 Task: Create new contact,   with mail id: 'AriannaMiller114@wavehill.org', first name: 'Arianna', Last name: 'Miller', Job Title: HR Assistant, Phone number (916) 555-2345. Change life cycle stage to  'Lead' and lead status to 'New'. Add new company to the associated contact: stanford.edu and type: Vendor. Logged in from softage.4@softage.net
Action: Mouse moved to (69, 47)
Screenshot: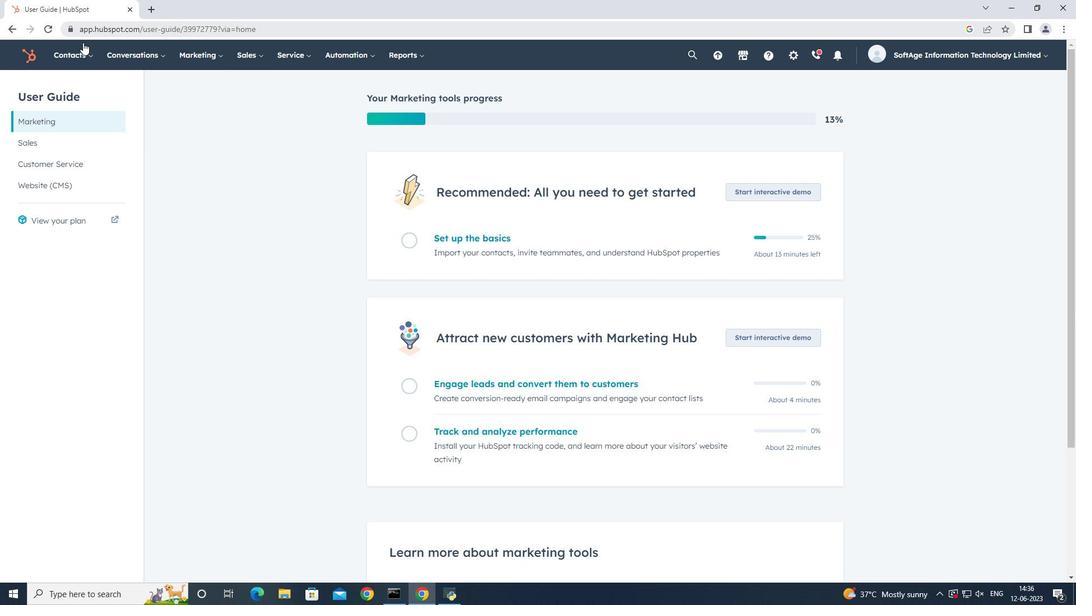 
Action: Mouse pressed left at (69, 47)
Screenshot: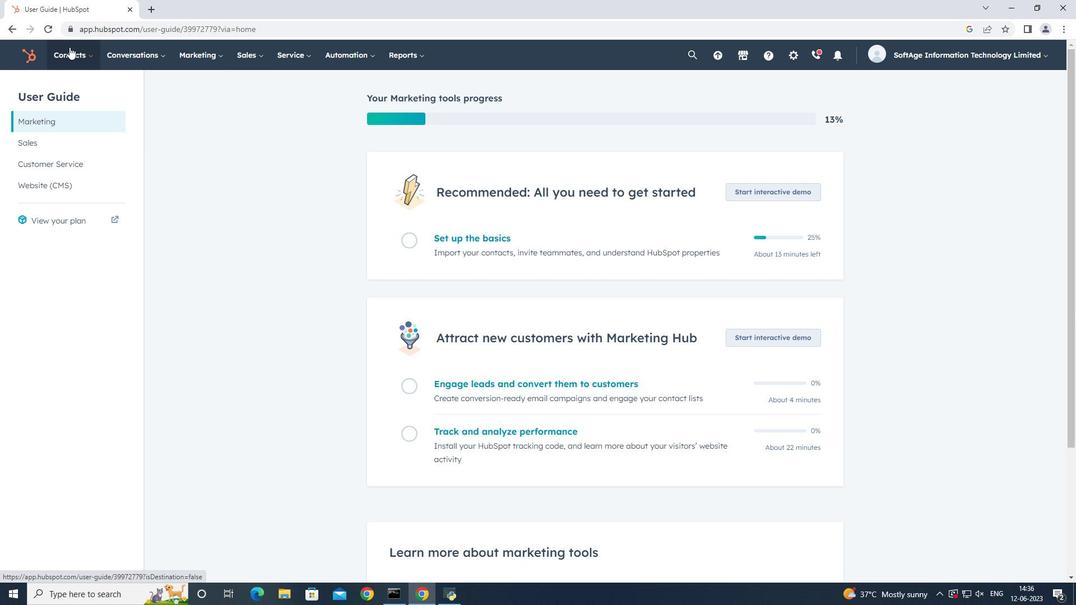 
Action: Mouse moved to (80, 81)
Screenshot: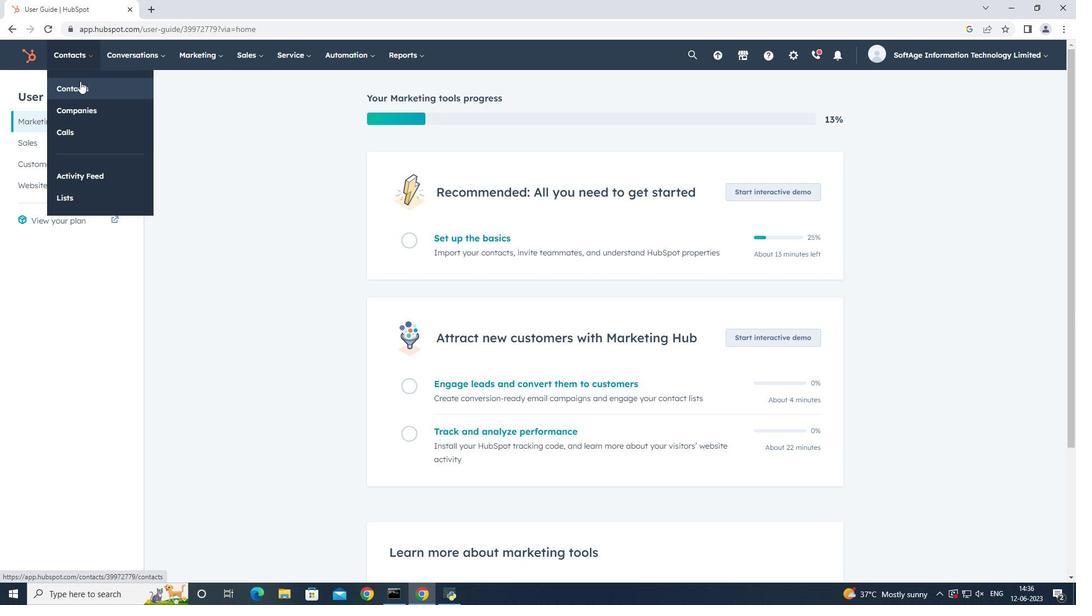 
Action: Mouse pressed left at (80, 81)
Screenshot: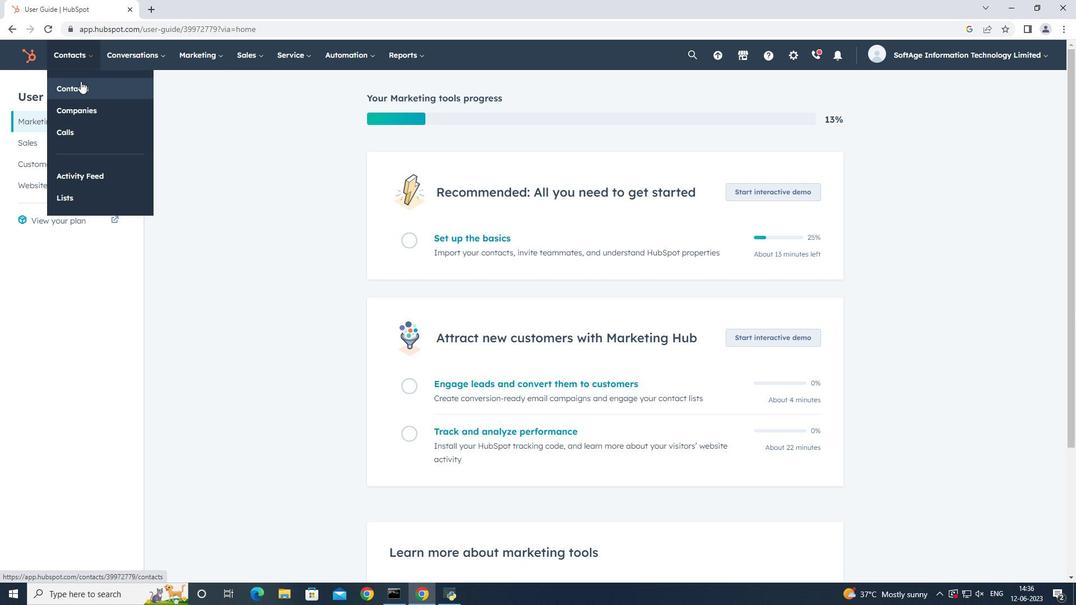 
Action: Mouse moved to (1036, 98)
Screenshot: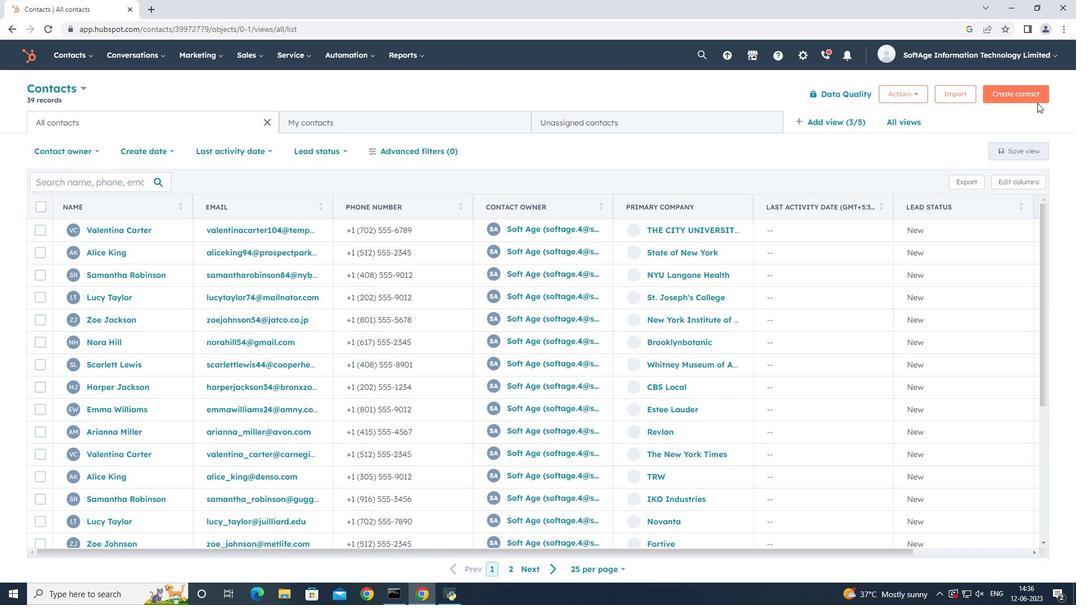 
Action: Mouse pressed left at (1036, 98)
Screenshot: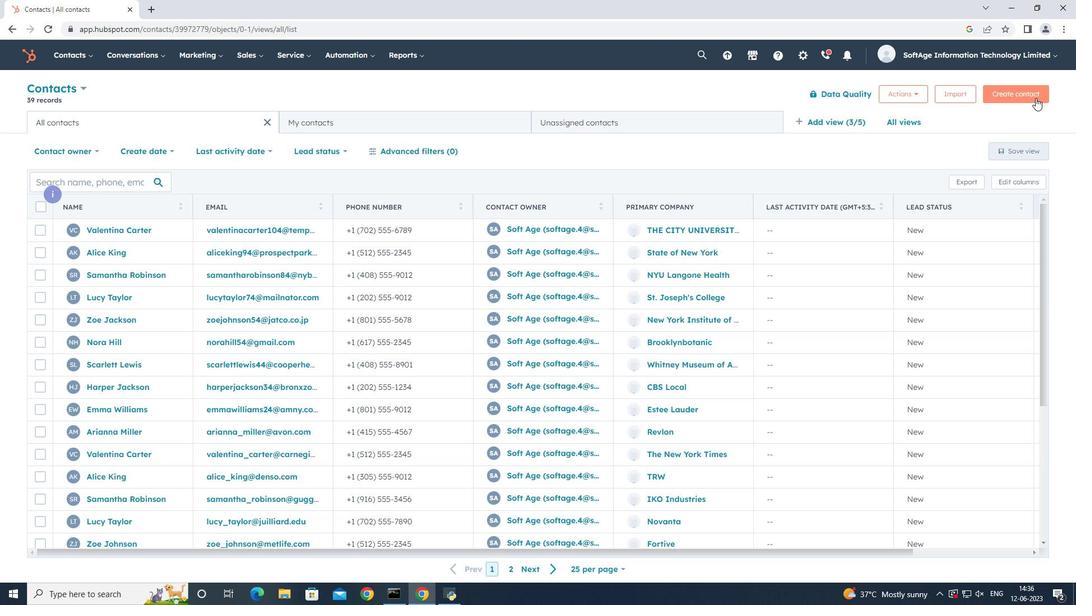 
Action: Mouse moved to (925, 149)
Screenshot: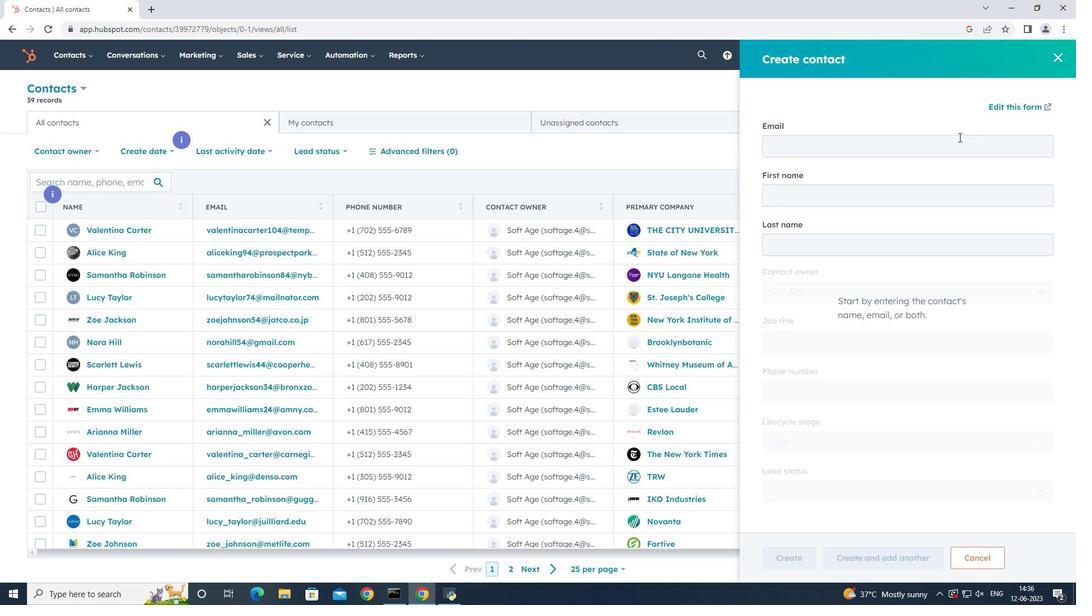 
Action: Mouse pressed left at (925, 149)
Screenshot: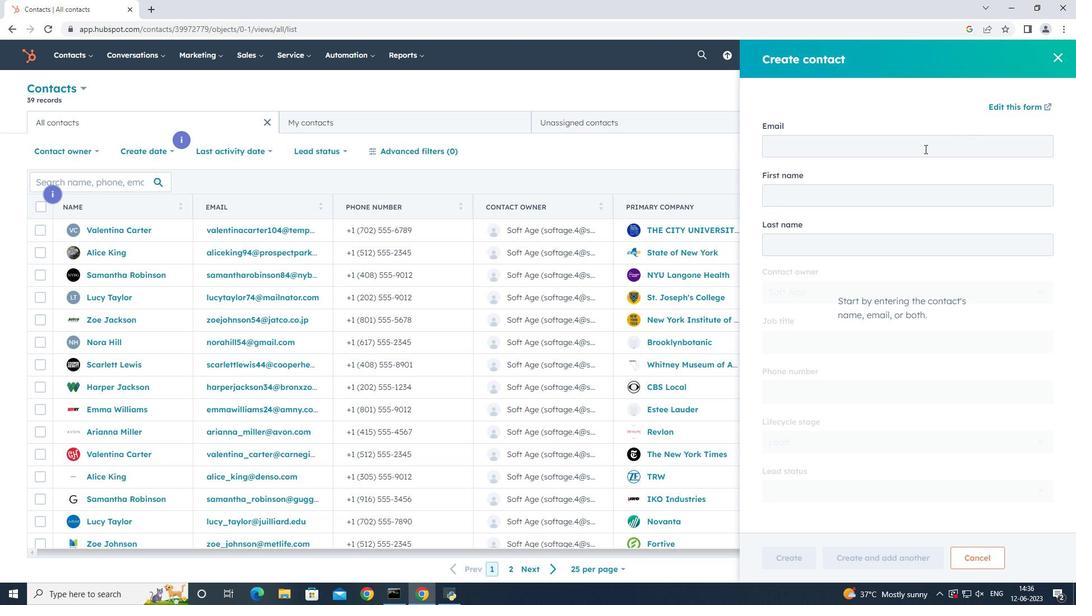 
Action: Key pressed <Key.shift><Key.shift><Key.shift><Key.shift><Key.shift><Key.shift><Key.shift><Key.shift>Arianna<Key.shift_r><Key.shift_r><Key.shift_r>Miller144<Key.shift><Key.shift><Key.shift><Key.shift><Key.shift><Key.shift><Key.shift><Key.shift><Key.shift>@wavehil
Screenshot: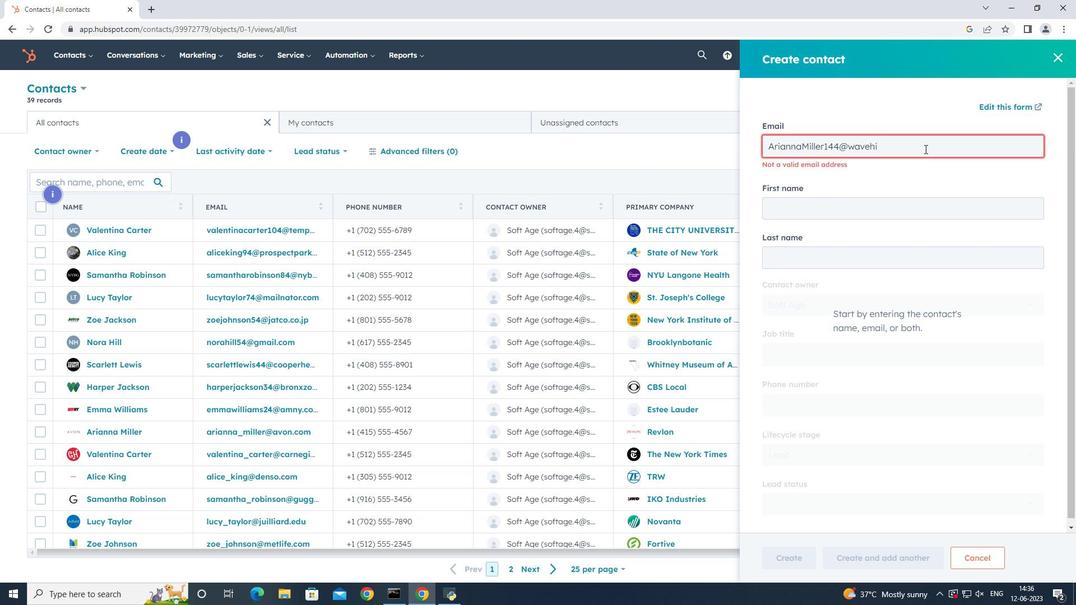 
Action: Mouse moved to (947, 181)
Screenshot: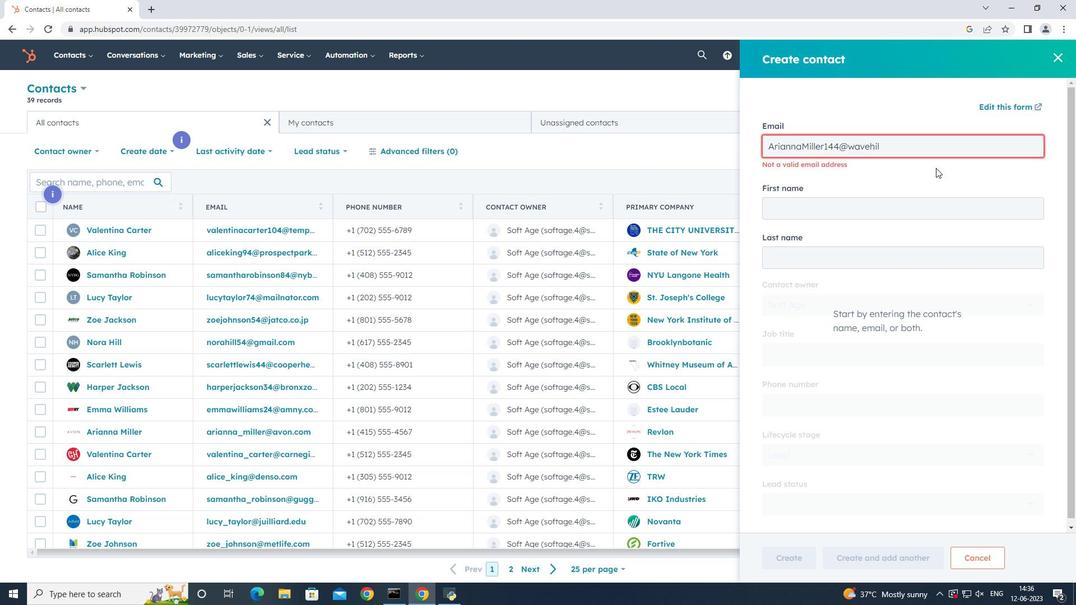 
Action: Key pressed l.org
Screenshot: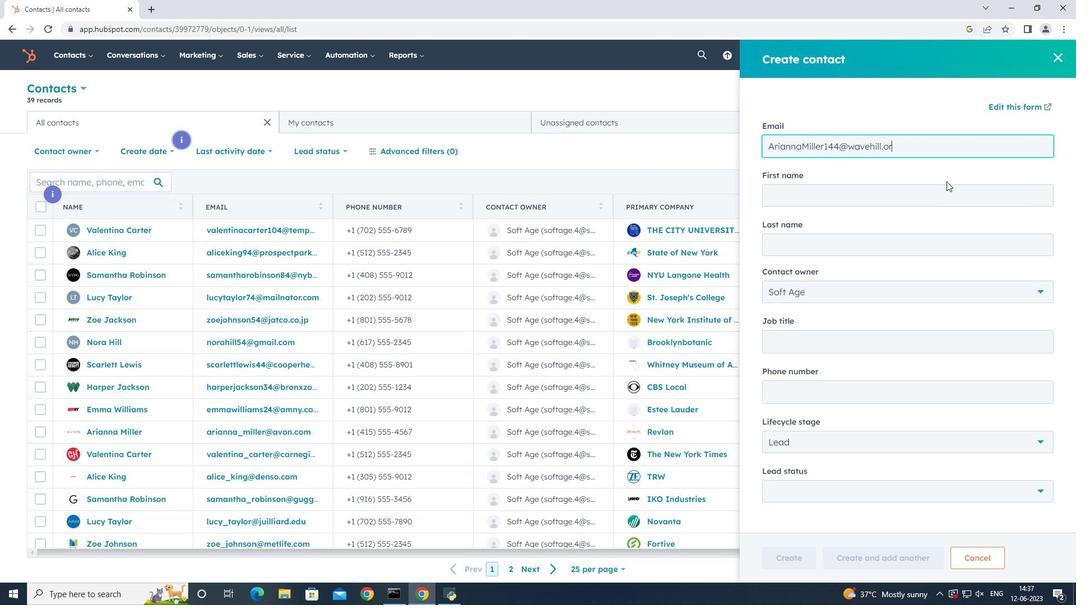 
Action: Mouse moved to (937, 202)
Screenshot: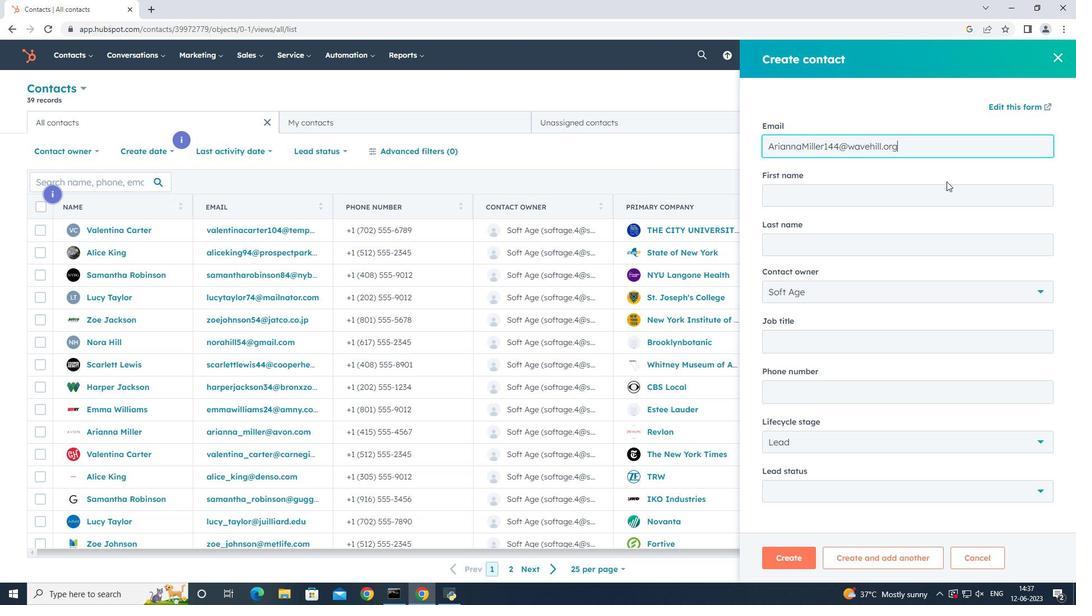 
Action: Mouse pressed left at (937, 202)
Screenshot: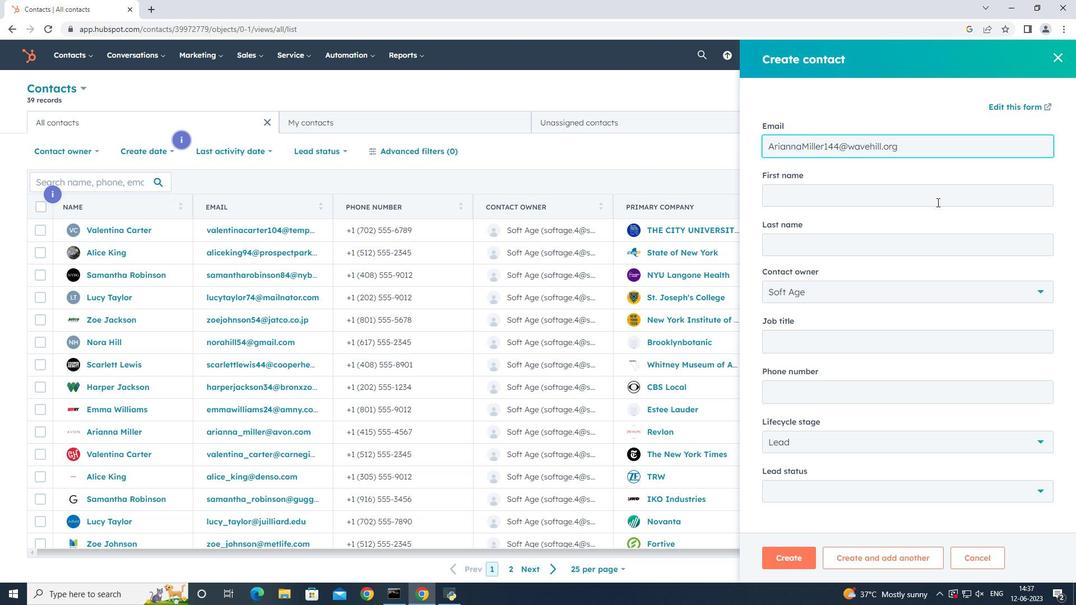 
Action: Key pressed <Key.shift>Arianna<Key.tab><Key.shift_r><Key.shift_r><Key.shift_r><Key.shift_r><Key.shift_r><Key.shift_r><Key.shift_r><Key.shift_r><Key.shift_r><Key.shift_r><Key.shift_r><Key.shift_r>Miller
Screenshot: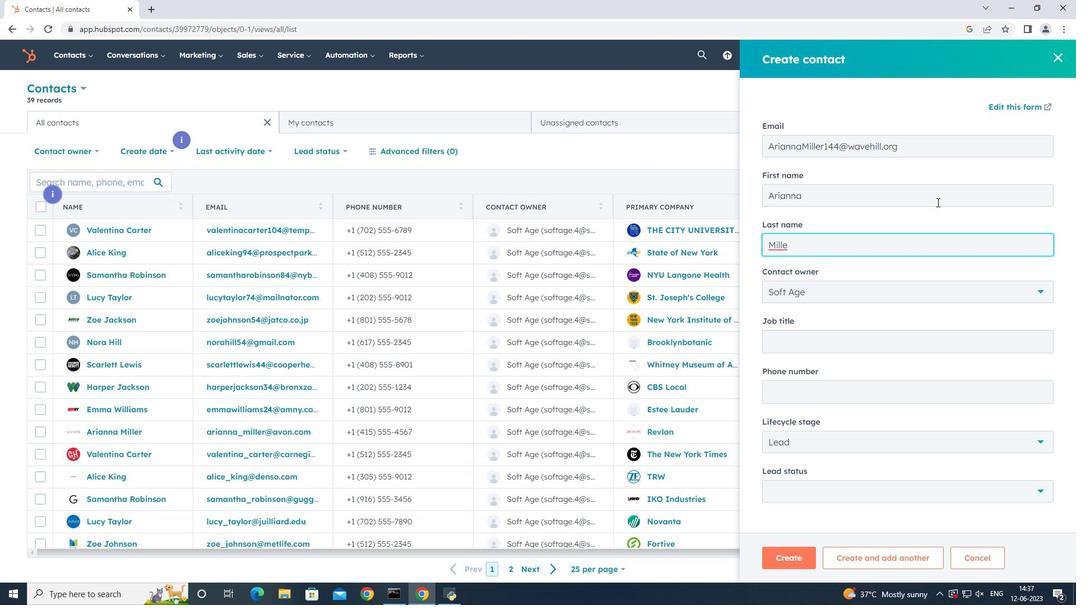 
Action: Mouse moved to (899, 337)
Screenshot: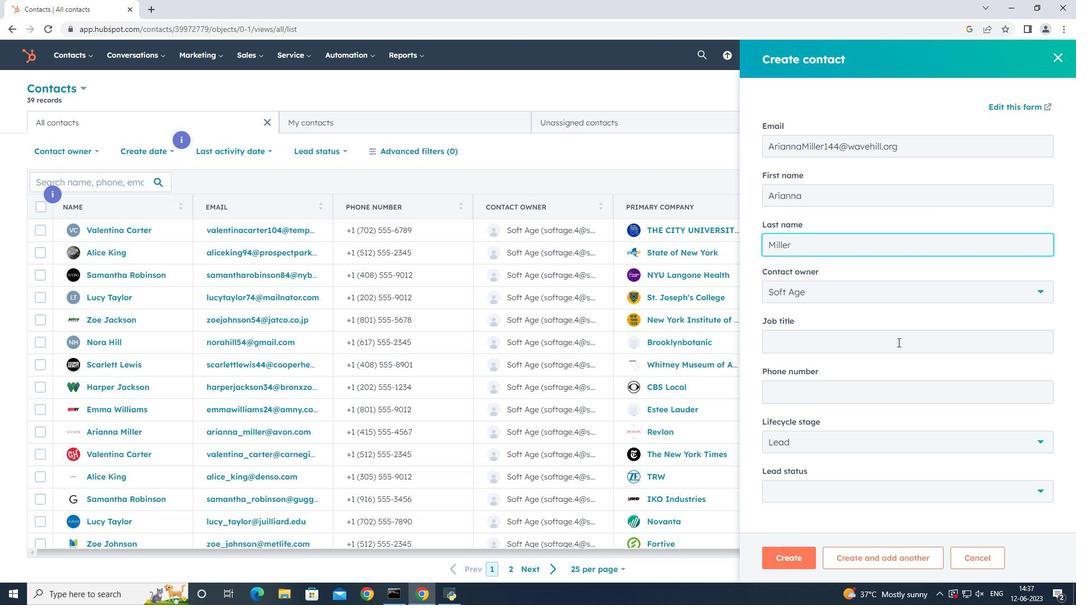 
Action: Mouse pressed left at (899, 337)
Screenshot: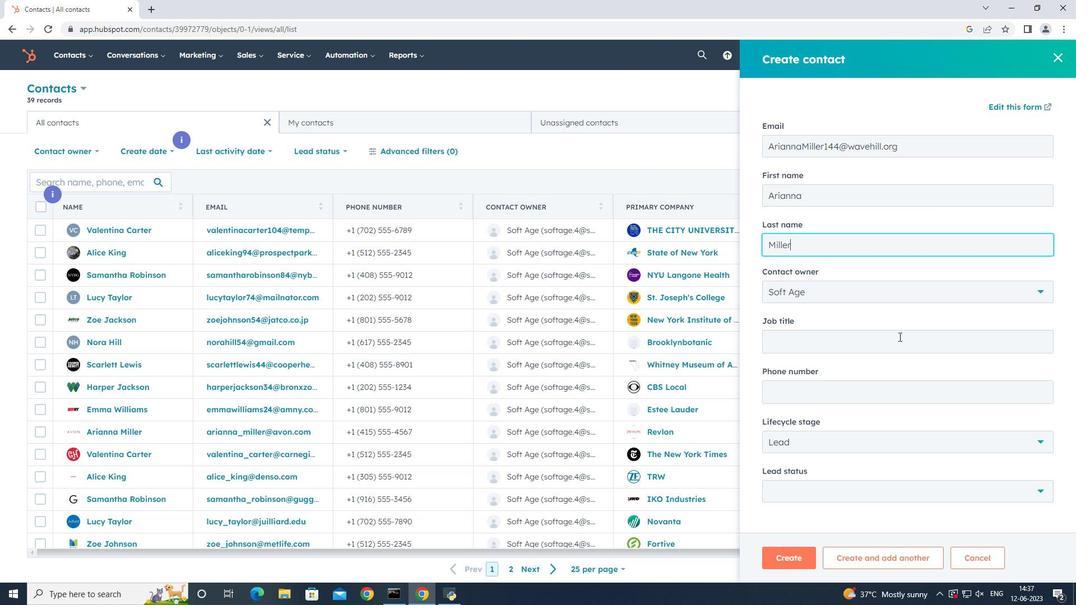 
Action: Key pressed <Key.shift>HR<Key.space><Key.shift><Key.shift><Key.shift><Key.shift><Key.shift><Key.shift>Assistant
Screenshot: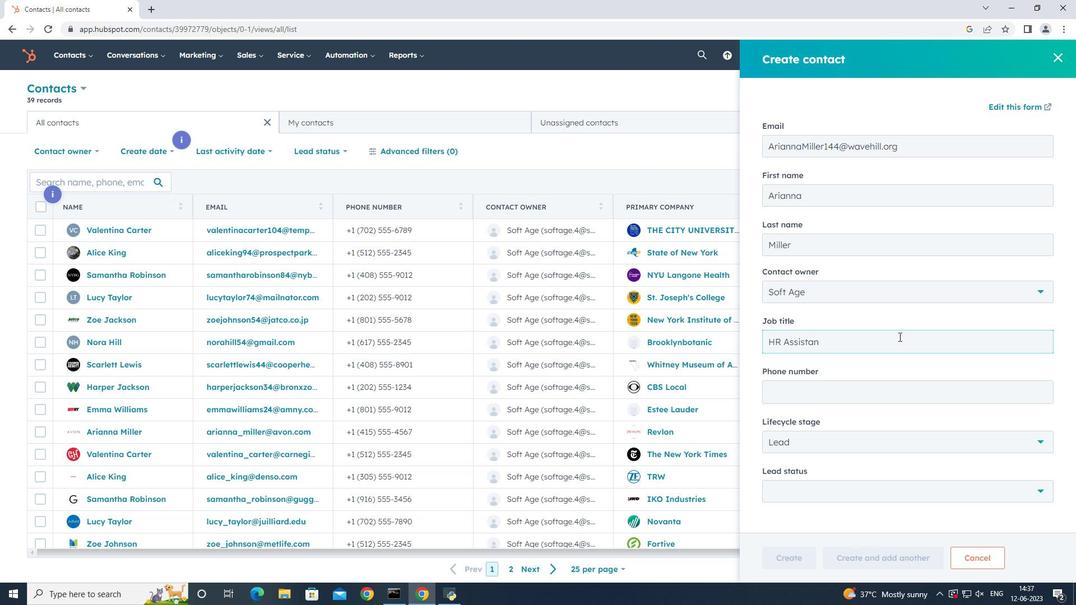 
Action: Mouse moved to (900, 395)
Screenshot: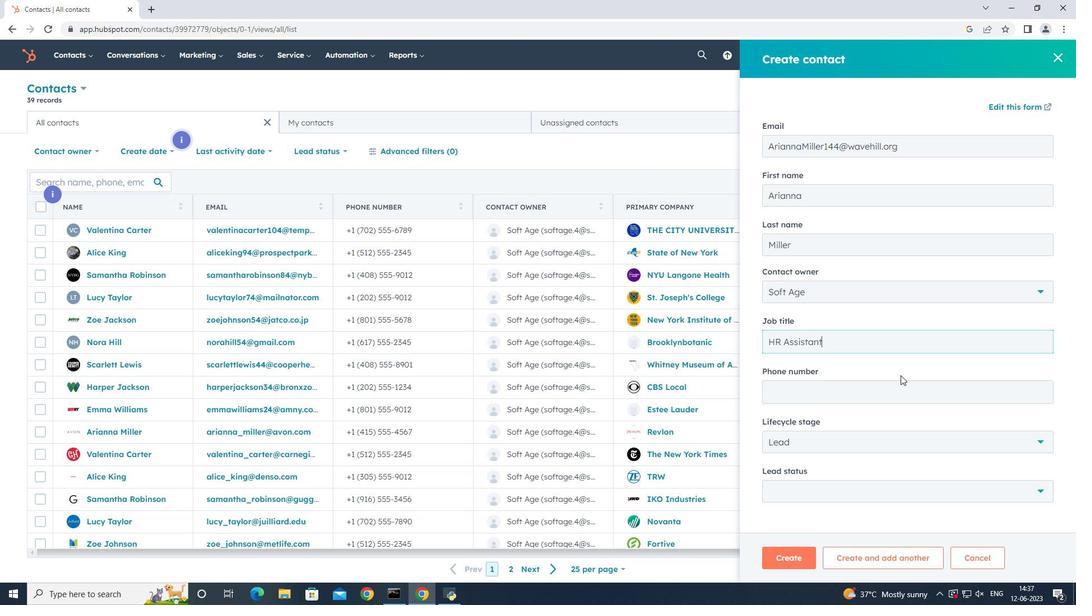 
Action: Mouse pressed left at (900, 395)
Screenshot: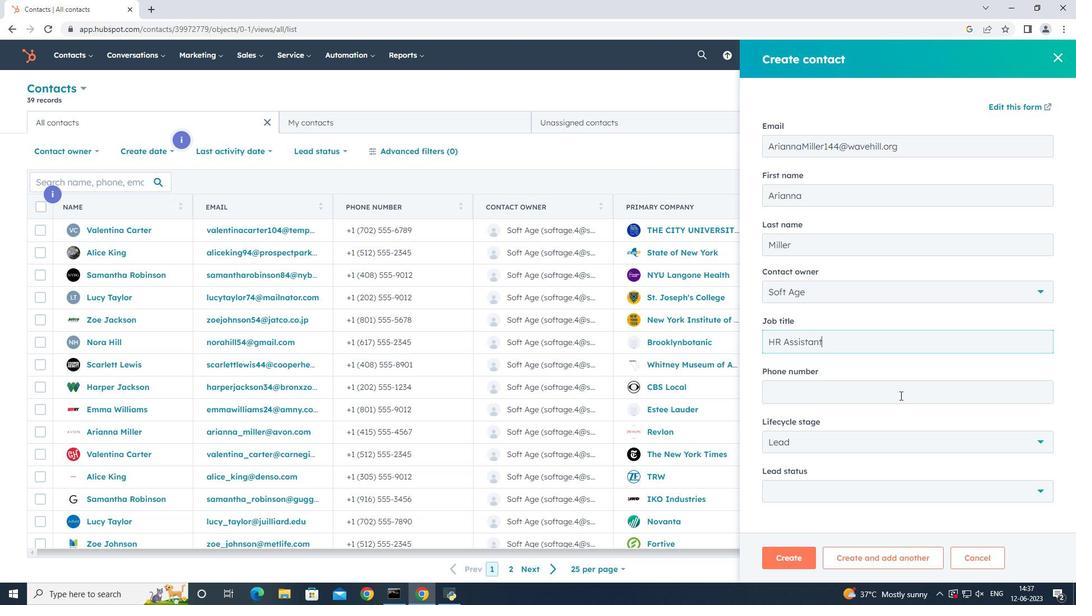 
Action: Key pressed 9165552345
Screenshot: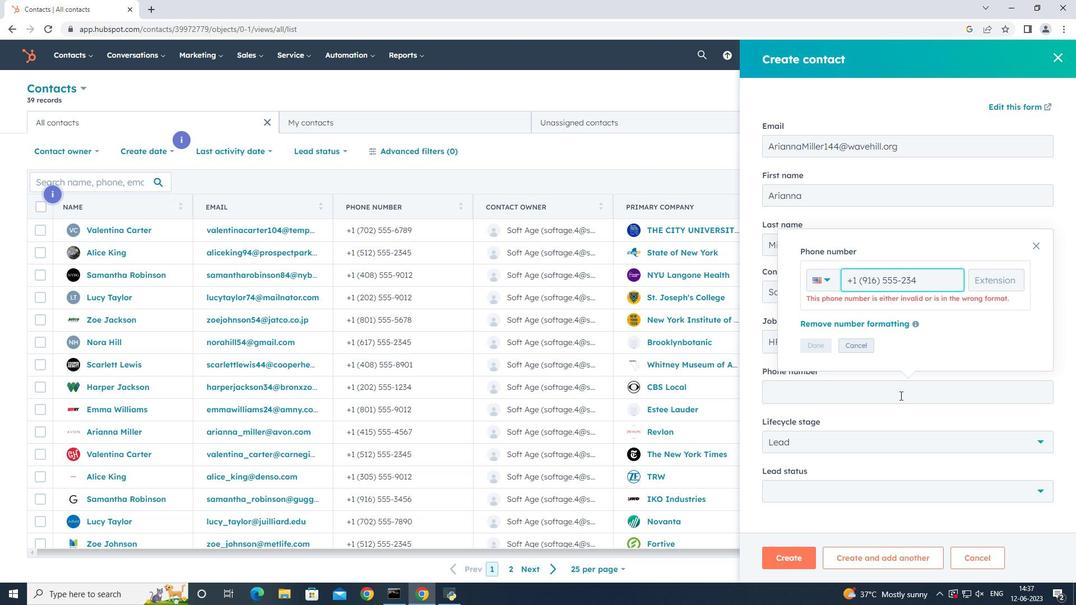 
Action: Mouse moved to (818, 347)
Screenshot: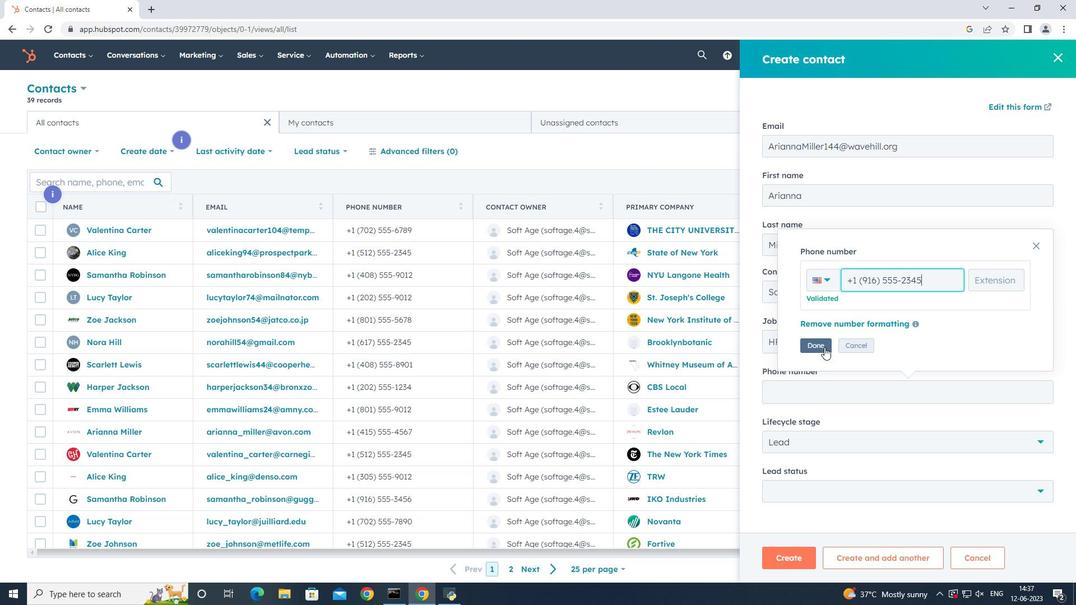 
Action: Mouse pressed left at (818, 347)
Screenshot: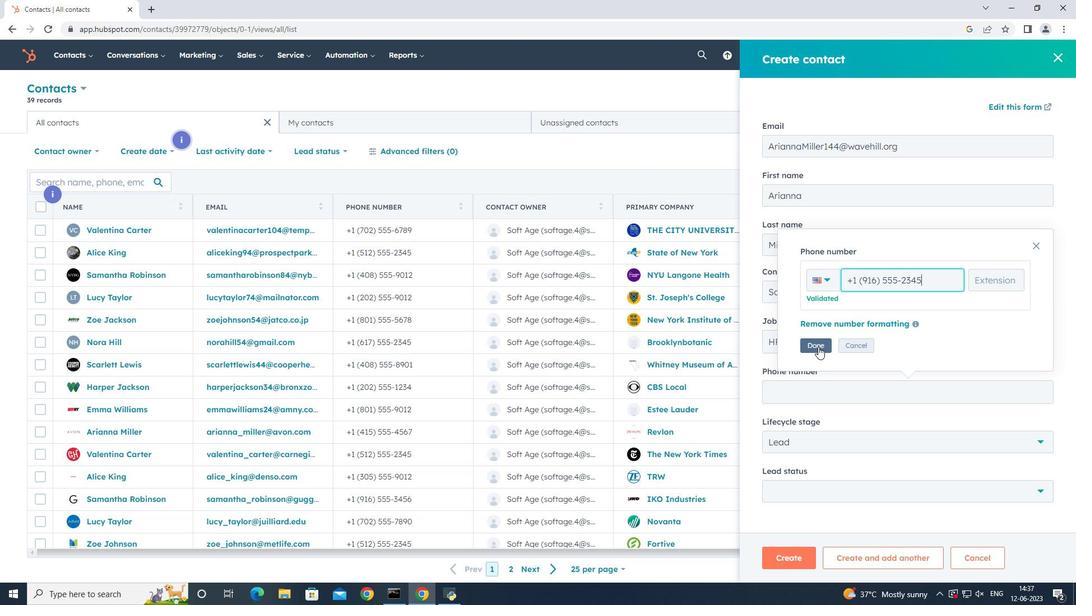 
Action: Mouse moved to (838, 436)
Screenshot: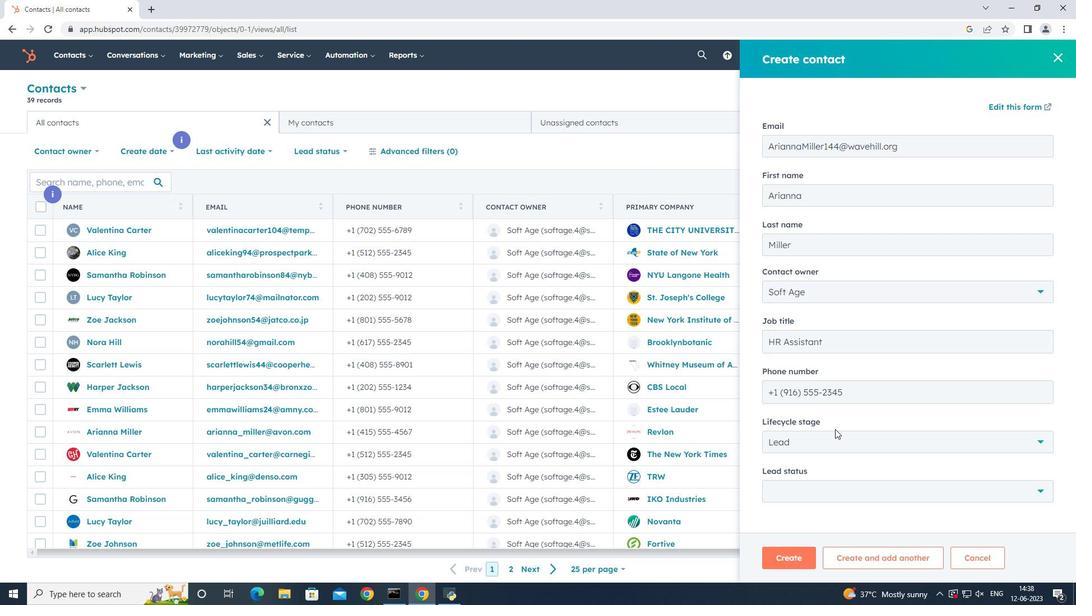 
Action: Mouse pressed left at (838, 436)
Screenshot: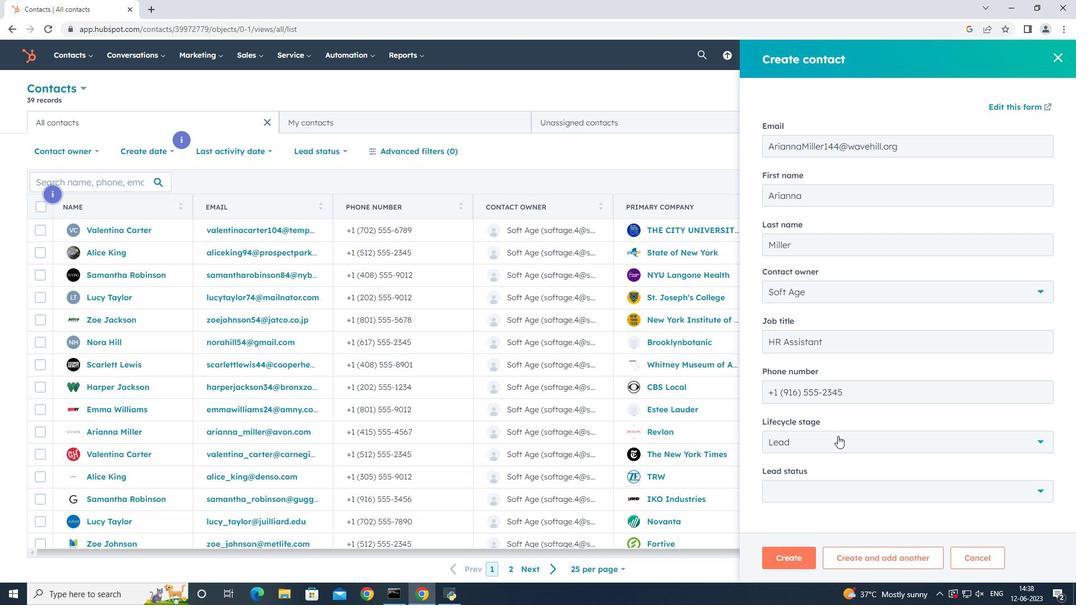
Action: Mouse moved to (838, 342)
Screenshot: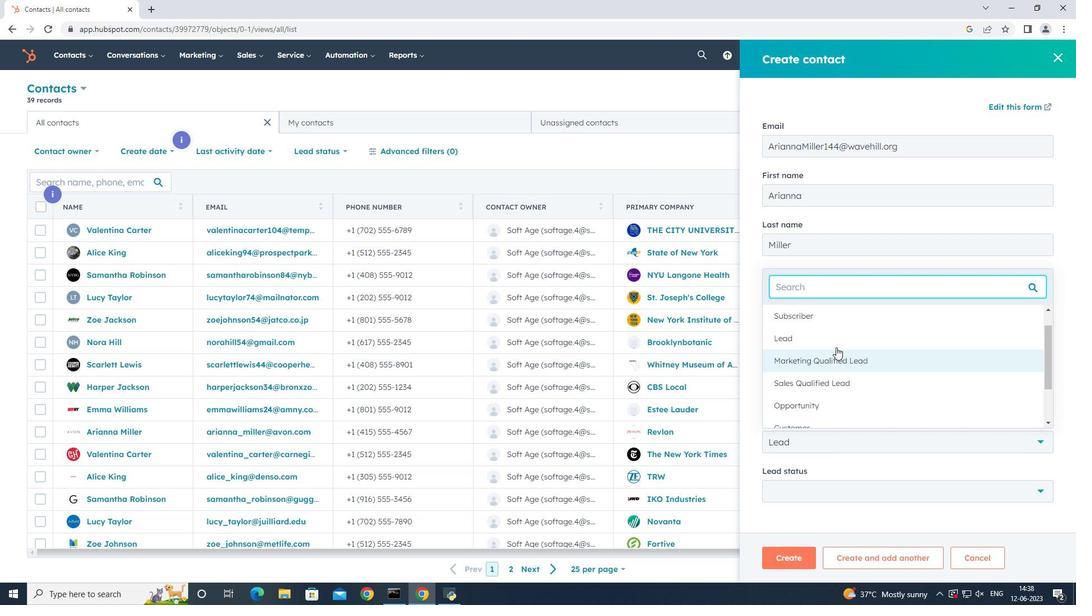 
Action: Mouse pressed left at (838, 342)
Screenshot: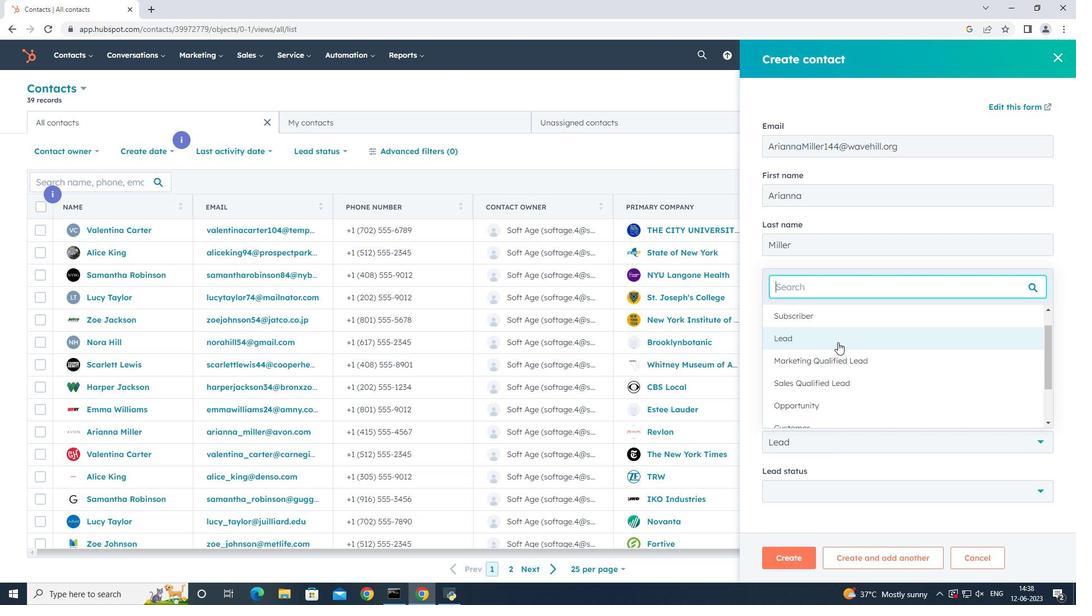 
Action: Mouse moved to (843, 490)
Screenshot: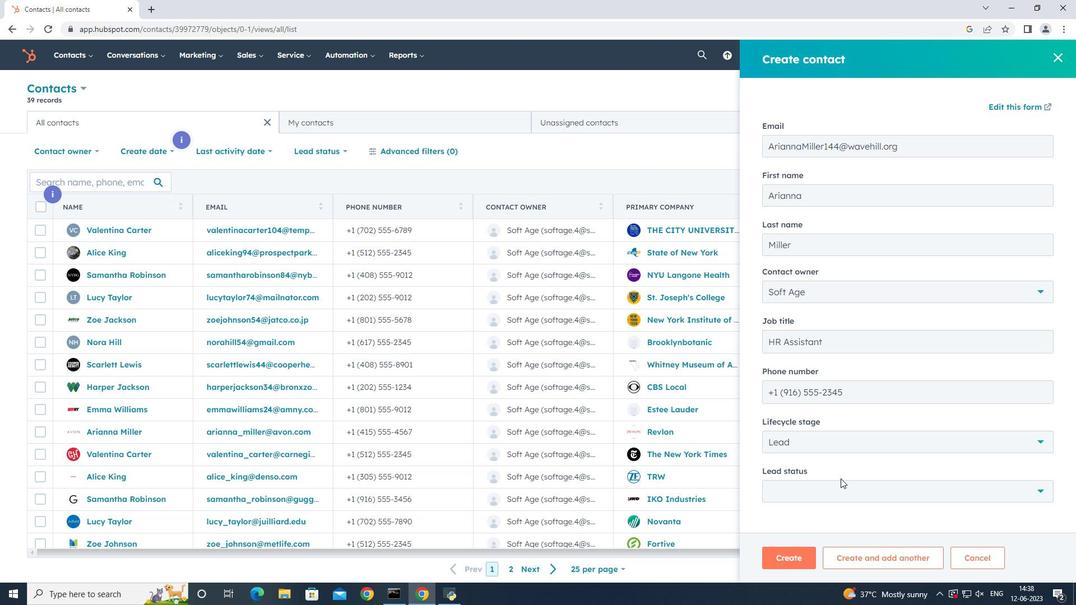 
Action: Mouse pressed left at (843, 490)
Screenshot: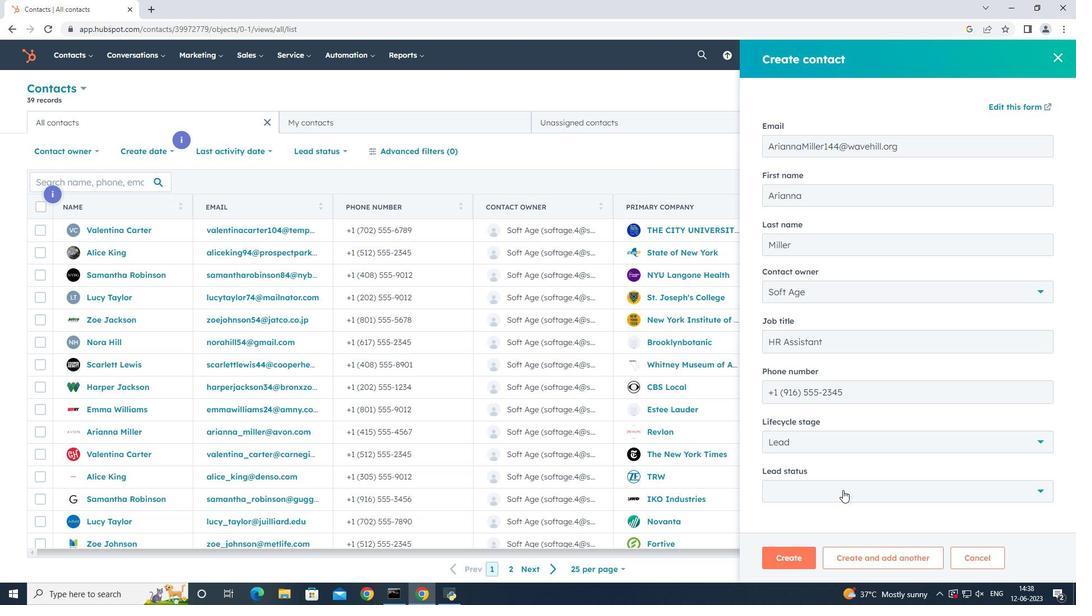 
Action: Mouse moved to (859, 392)
Screenshot: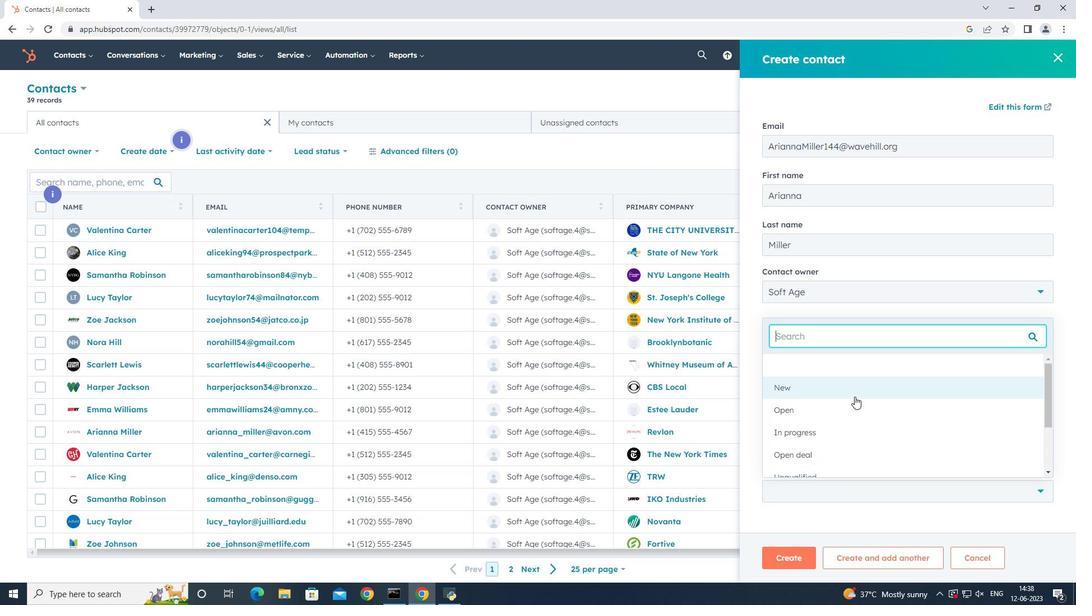 
Action: Mouse pressed left at (859, 392)
Screenshot: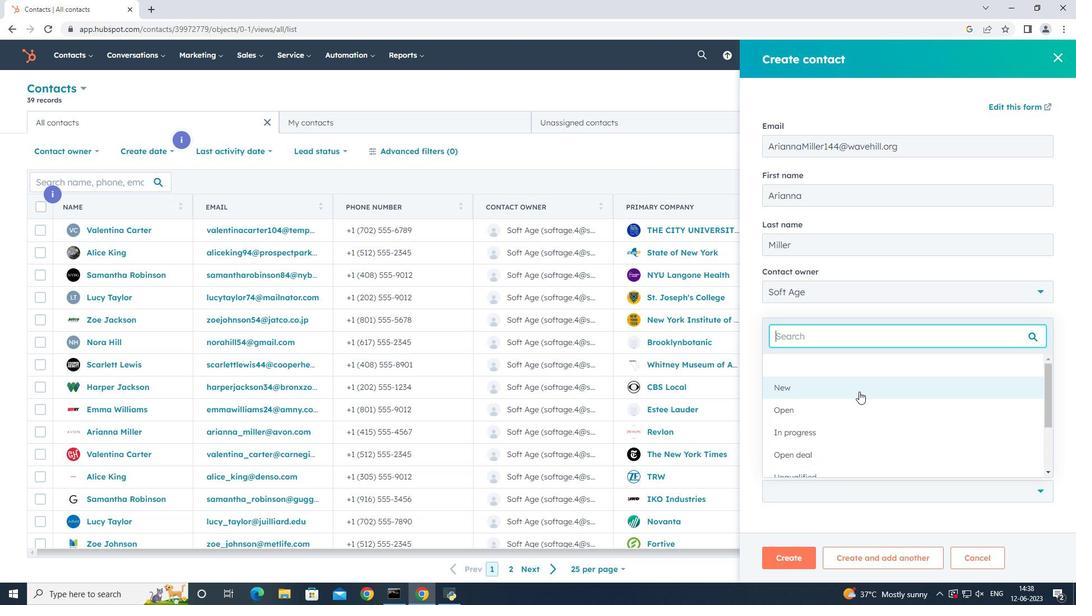 
Action: Mouse moved to (789, 554)
Screenshot: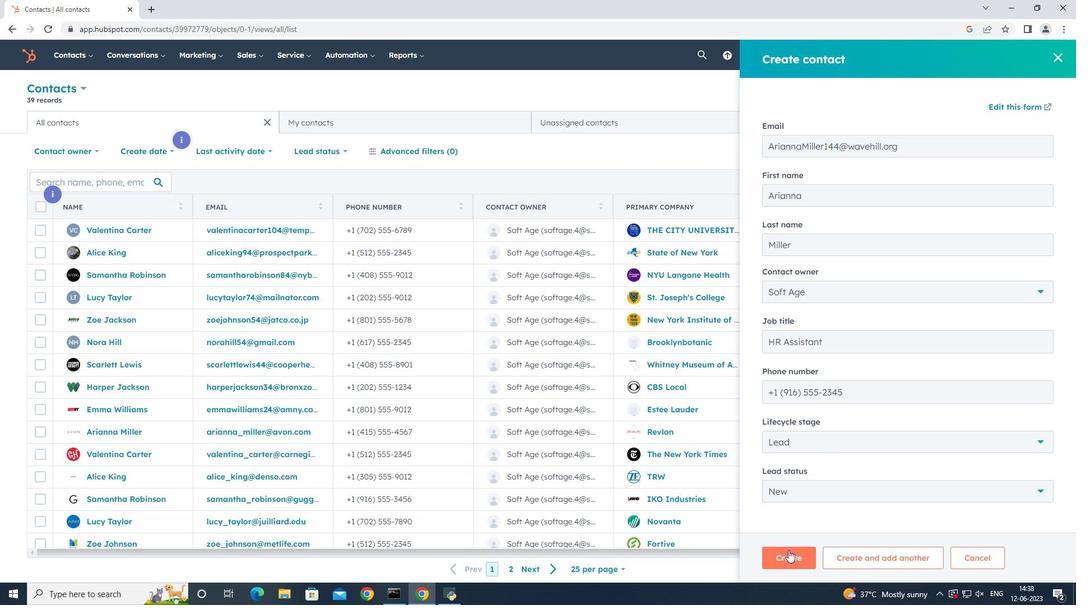 
Action: Mouse pressed left at (789, 554)
Screenshot: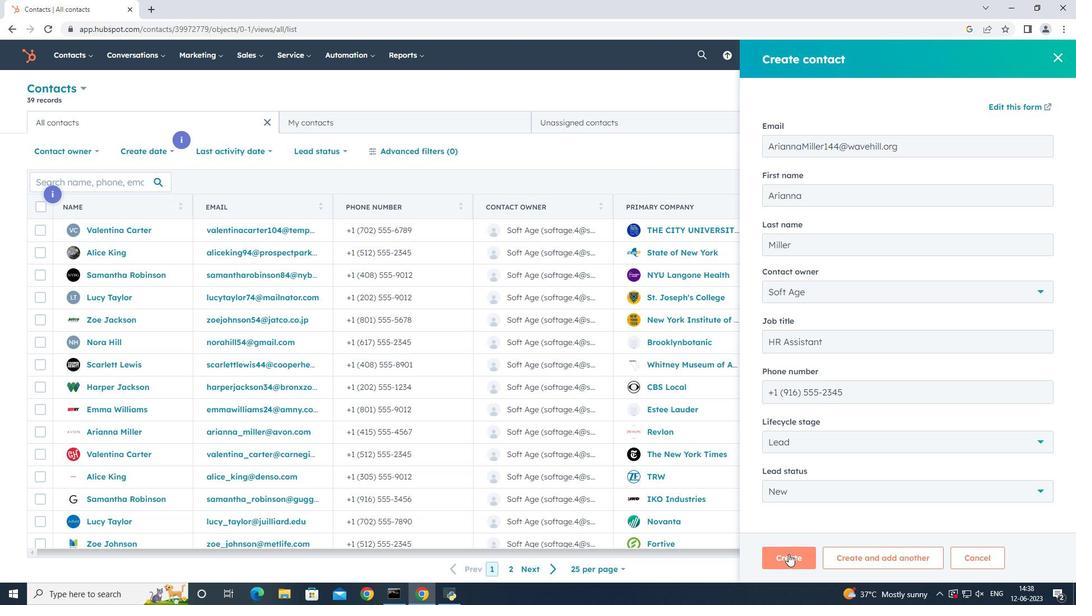
Action: Mouse moved to (757, 364)
Screenshot: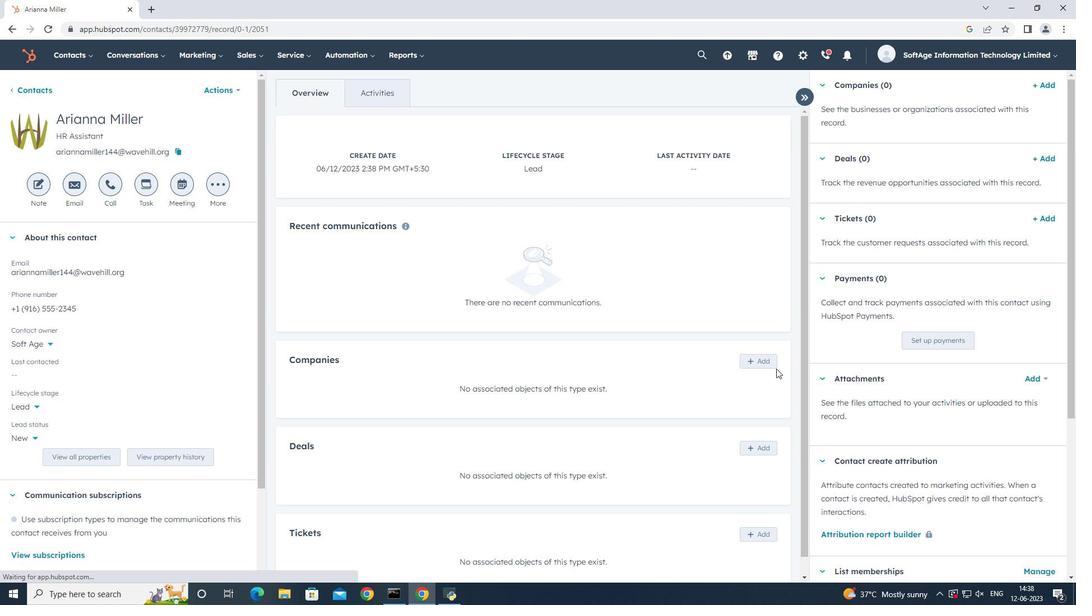 
Action: Mouse pressed left at (757, 364)
Screenshot: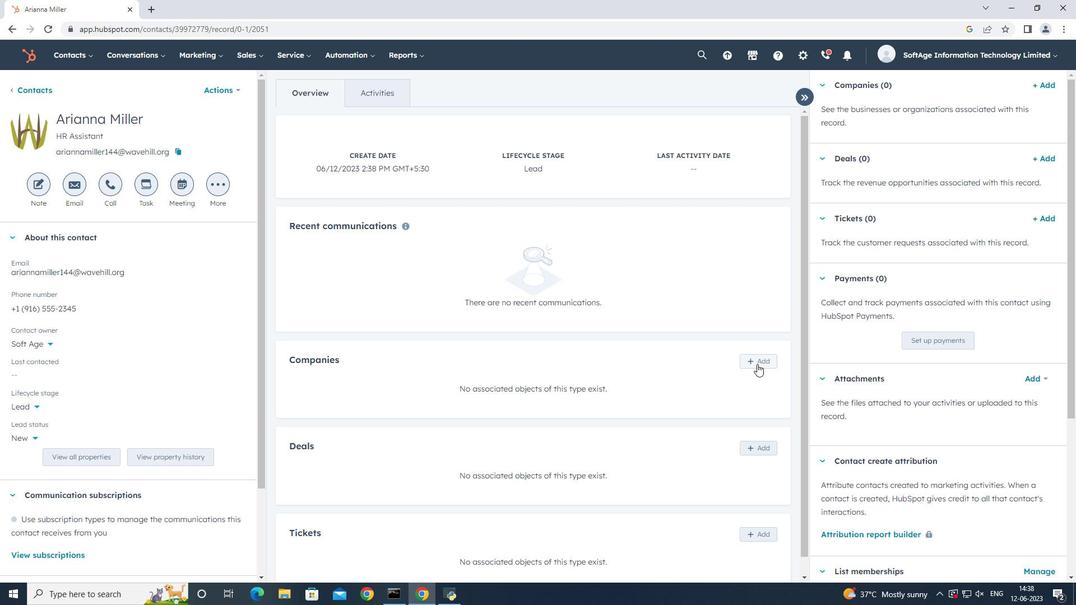 
Action: Mouse moved to (818, 119)
Screenshot: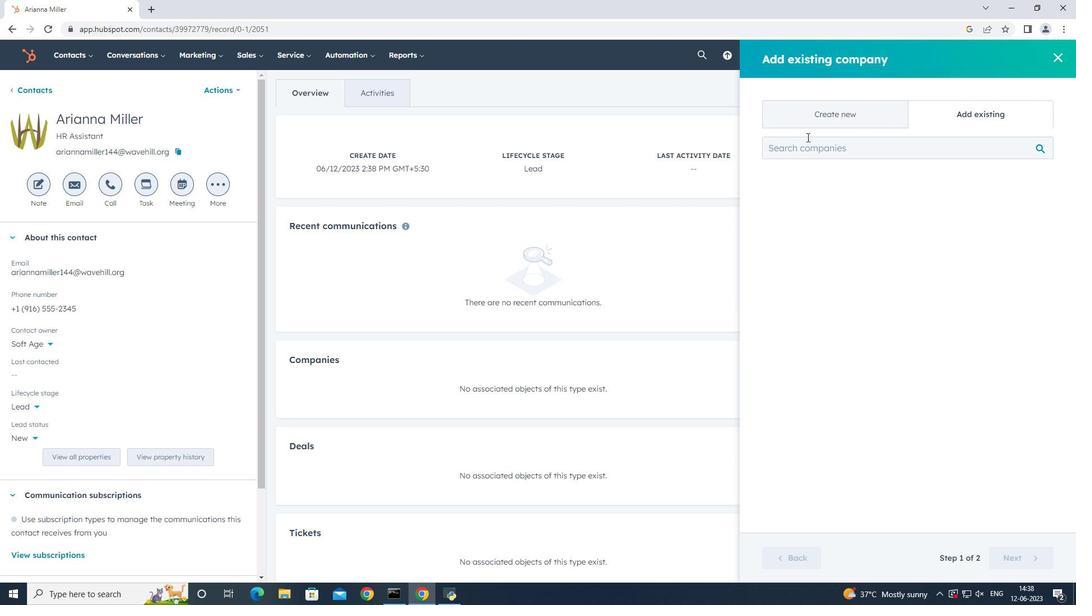
Action: Mouse pressed left at (818, 119)
Screenshot: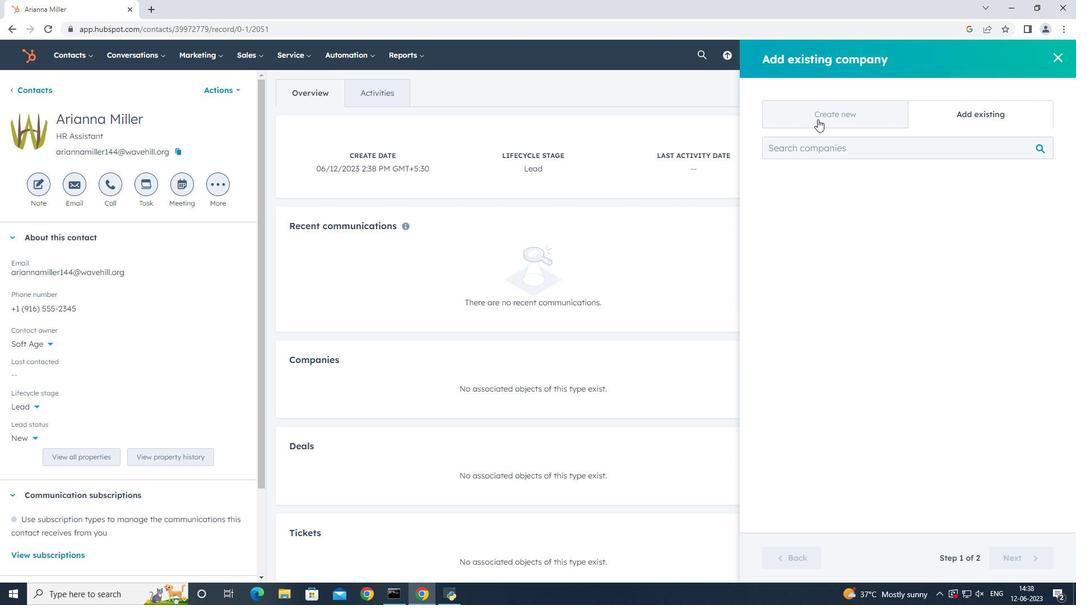 
Action: Mouse moved to (826, 183)
Screenshot: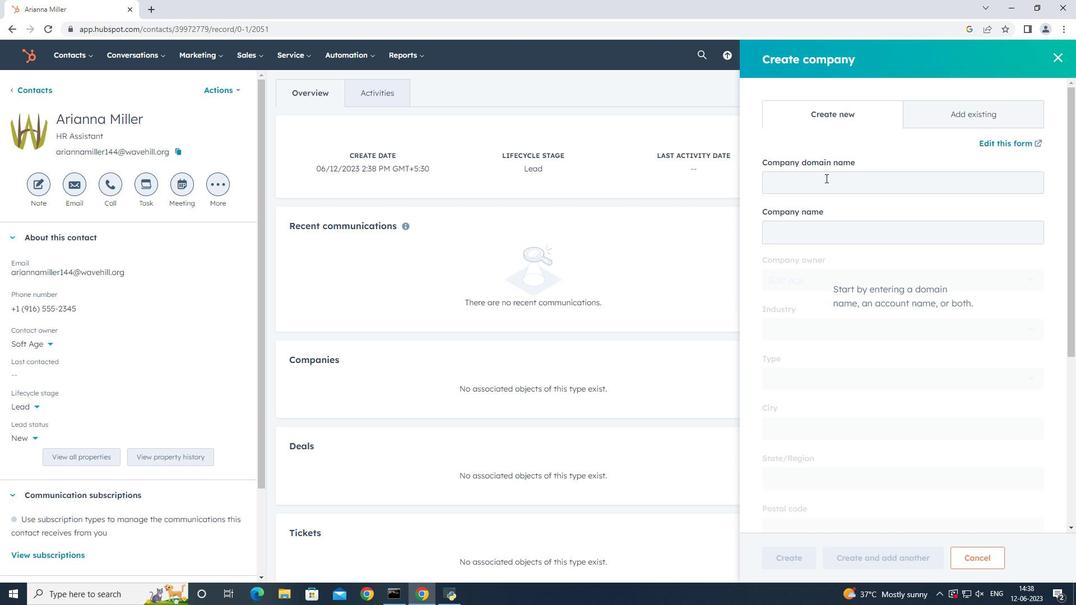 
Action: Mouse pressed left at (826, 183)
Screenshot: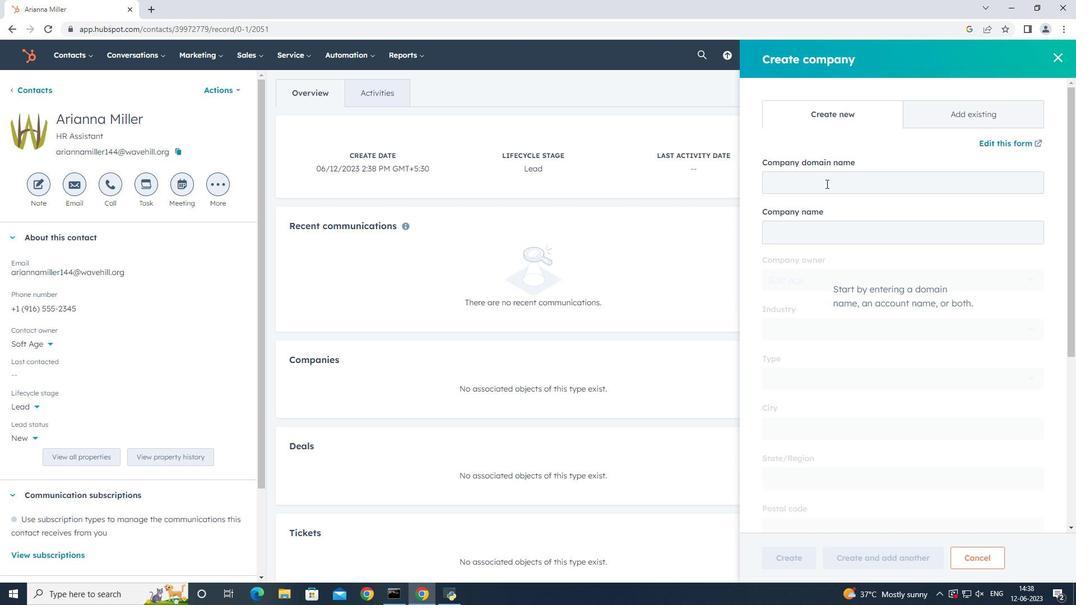 
Action: Key pressed stanford.edu
Screenshot: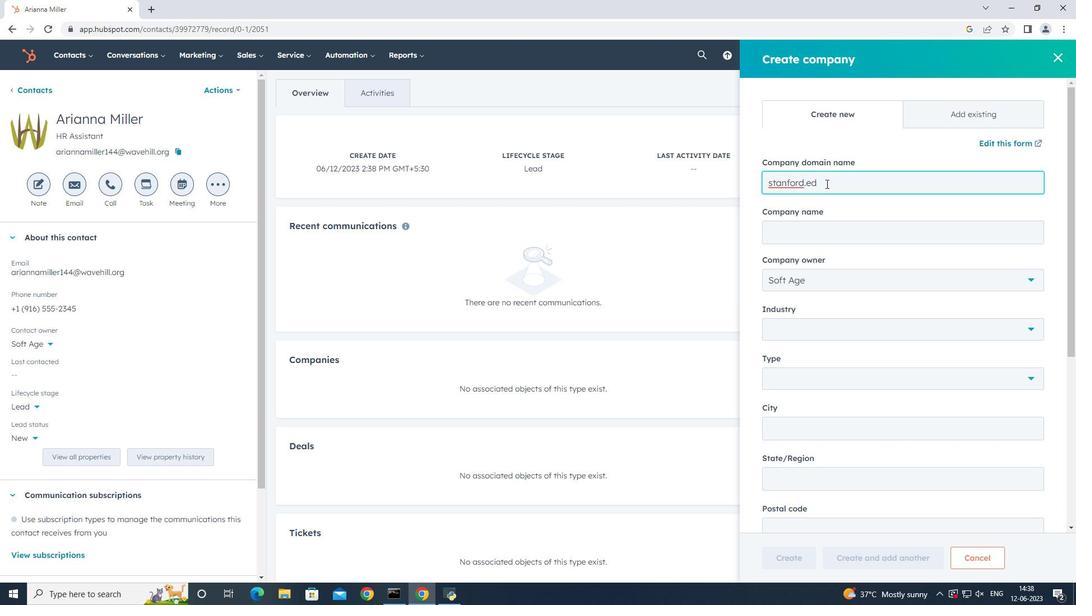 
Action: Mouse moved to (843, 373)
Screenshot: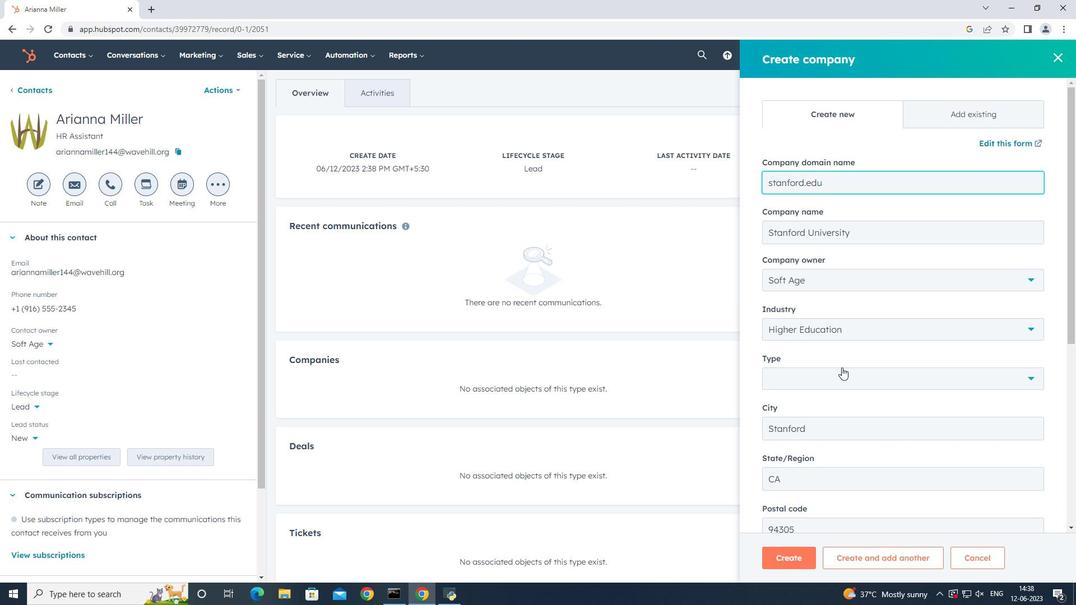 
Action: Mouse pressed left at (843, 373)
Screenshot: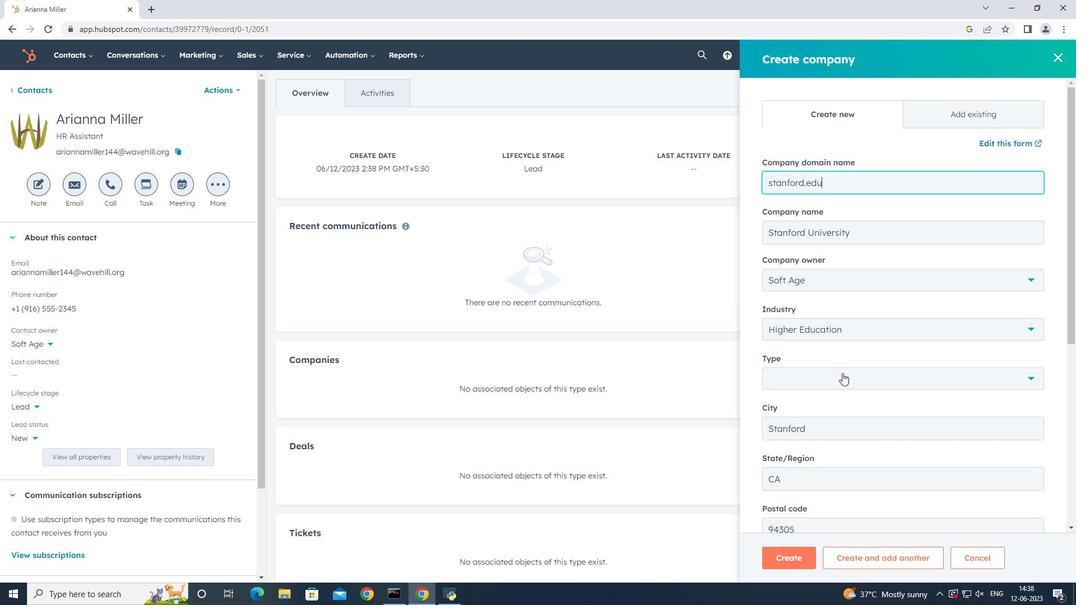 
Action: Mouse moved to (833, 493)
Screenshot: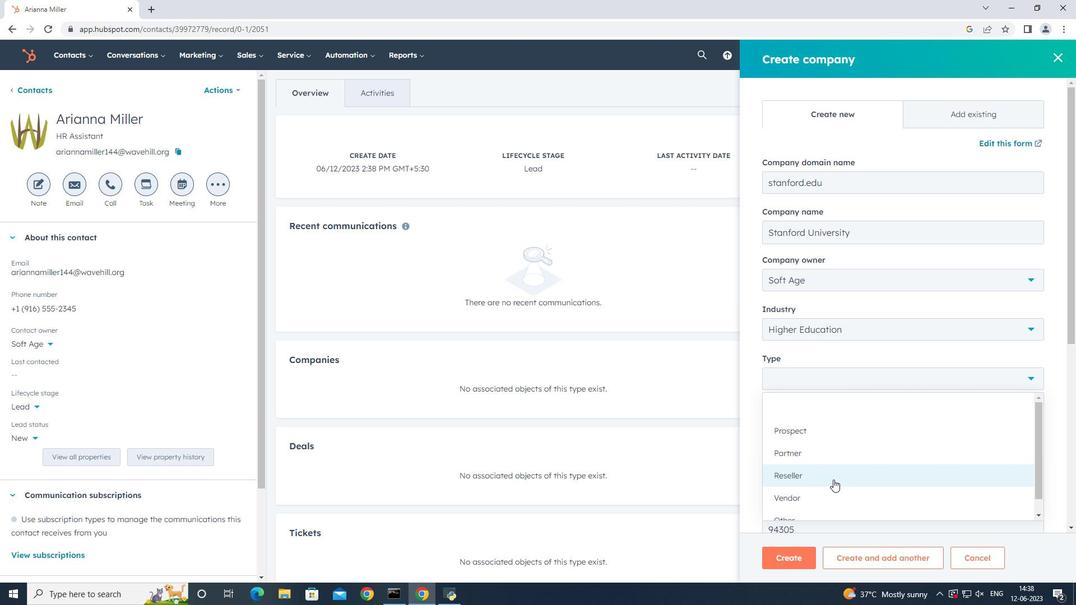 
Action: Mouse pressed left at (833, 493)
Screenshot: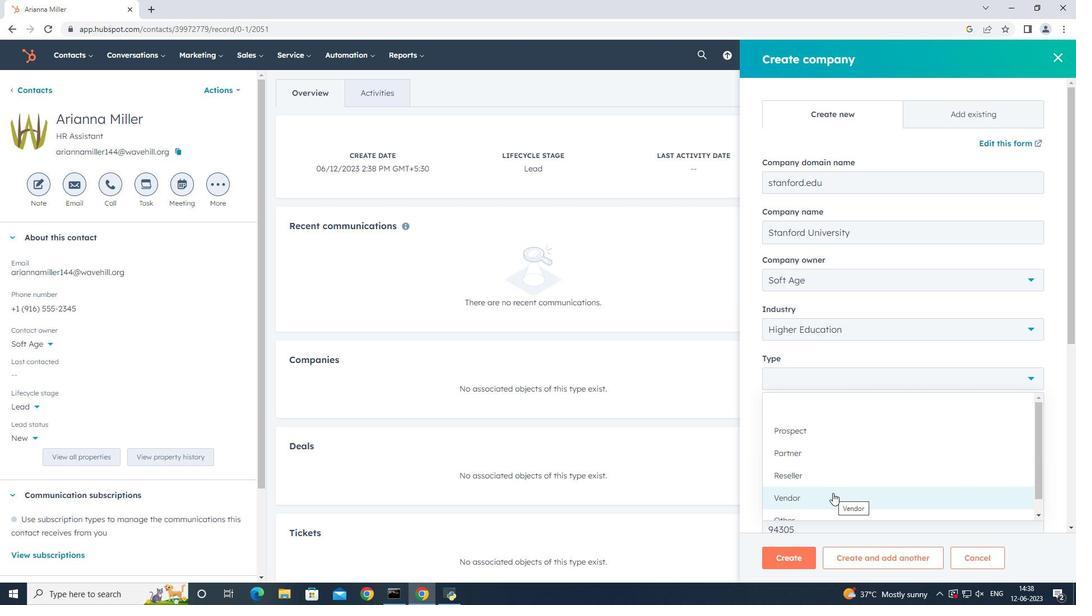 
Action: Mouse scrolled (833, 493) with delta (0, 0)
Screenshot: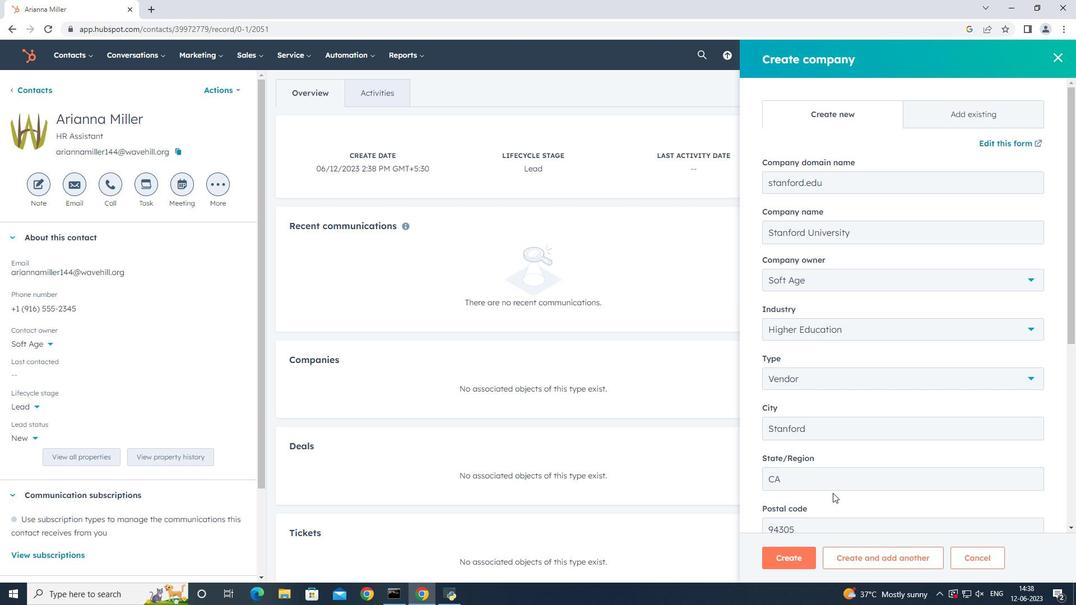
Action: Mouse scrolled (833, 493) with delta (0, 0)
Screenshot: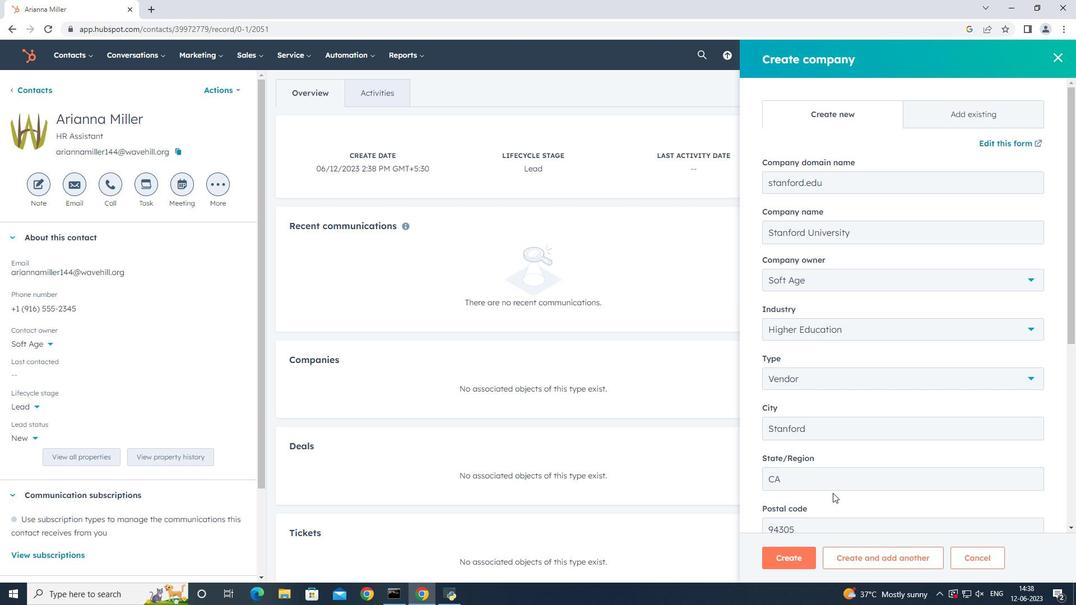 
Action: Mouse scrolled (833, 493) with delta (0, 0)
Screenshot: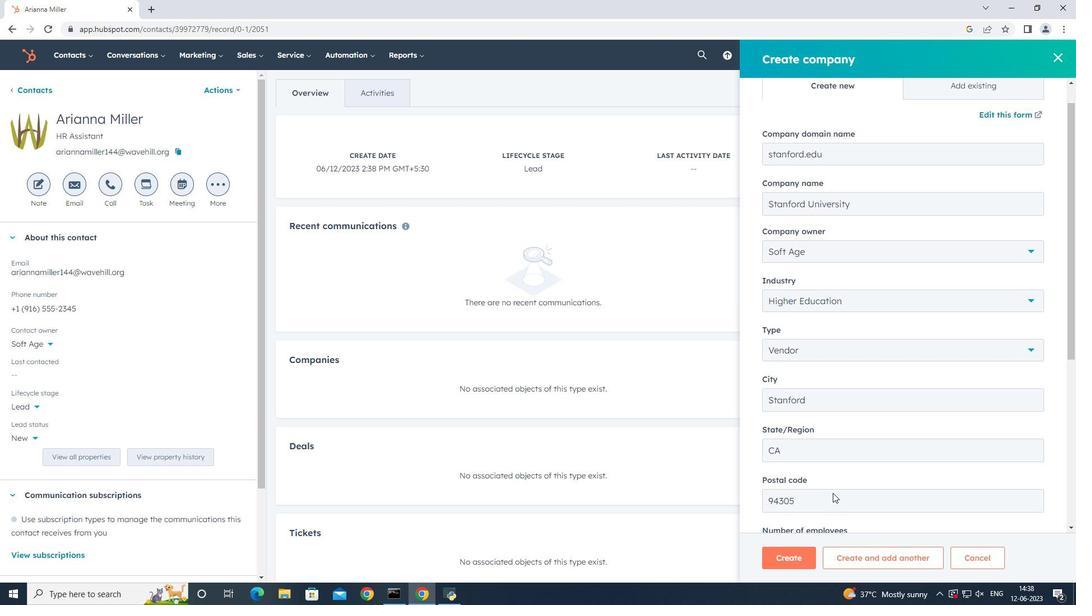 
Action: Mouse scrolled (833, 493) with delta (0, 0)
Screenshot: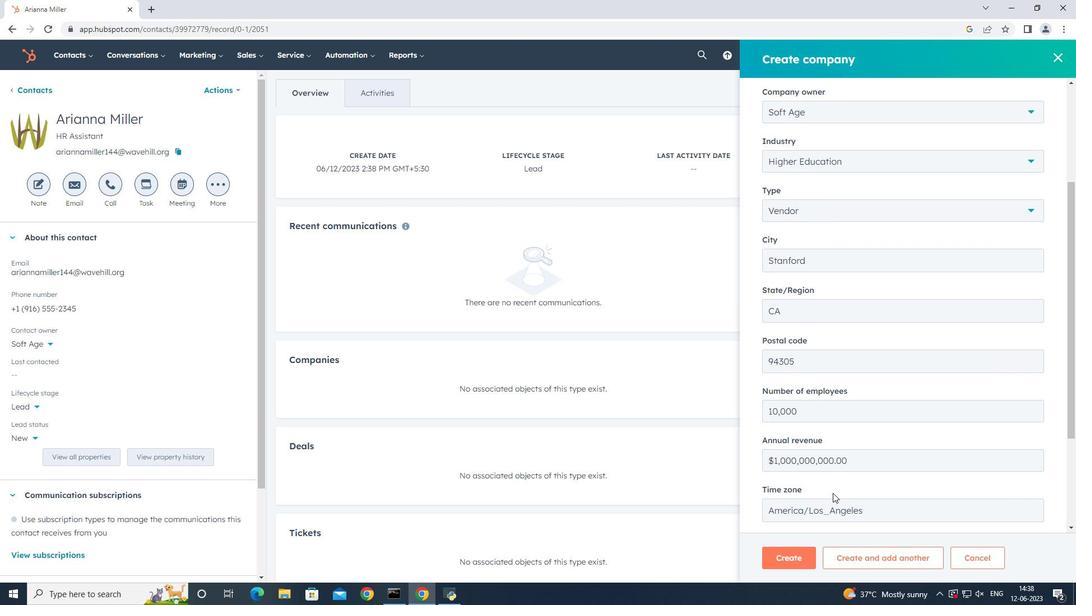 
Action: Mouse scrolled (833, 493) with delta (0, 0)
Screenshot: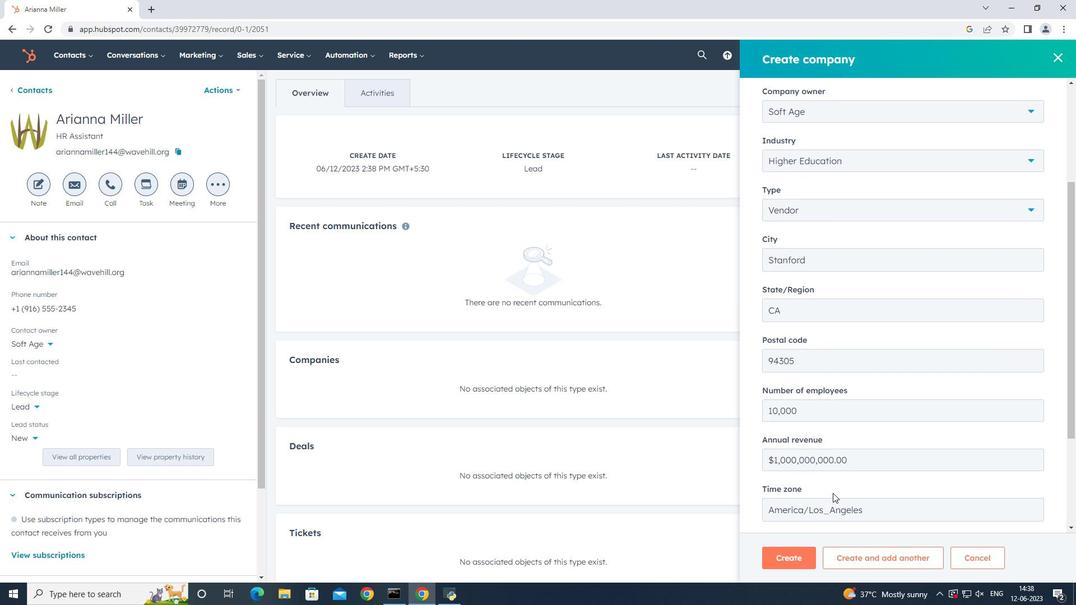 
Action: Mouse scrolled (833, 493) with delta (0, 0)
Screenshot: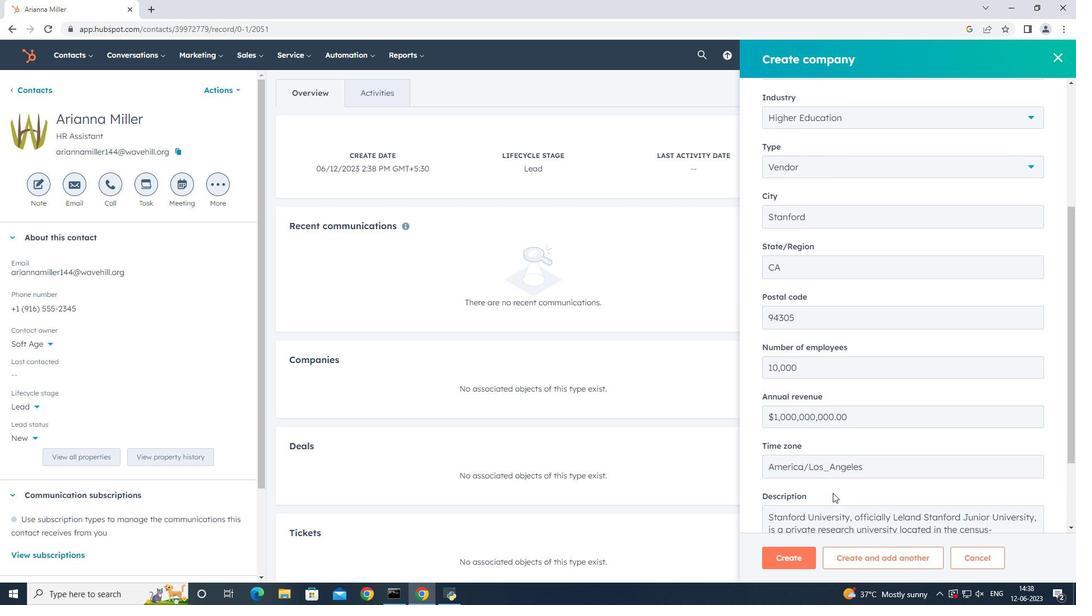 
Action: Mouse scrolled (833, 493) with delta (0, 0)
Screenshot: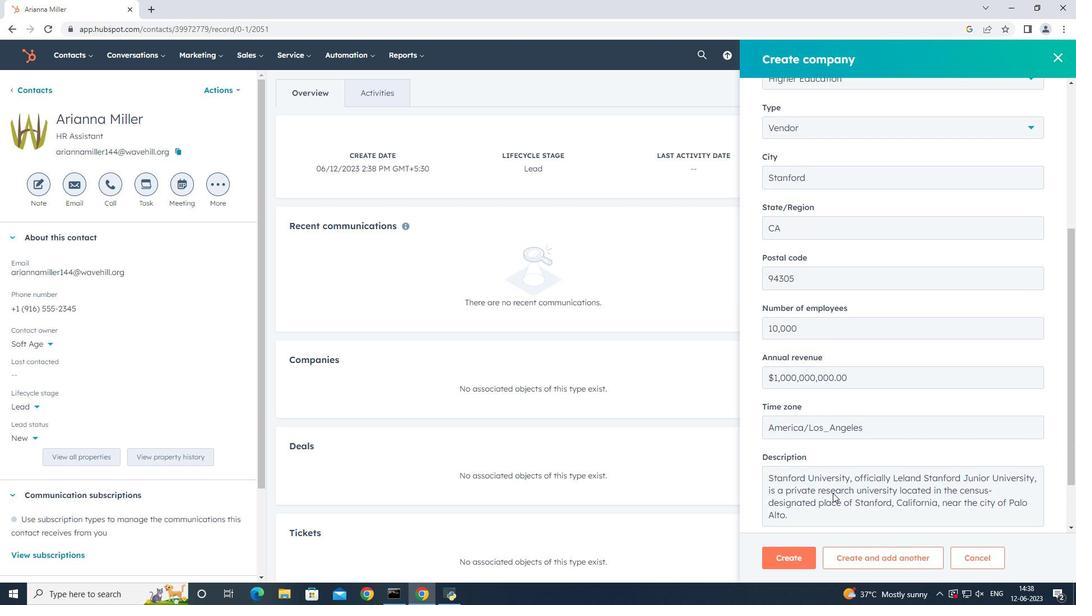
Action: Mouse scrolled (833, 493) with delta (0, 0)
Screenshot: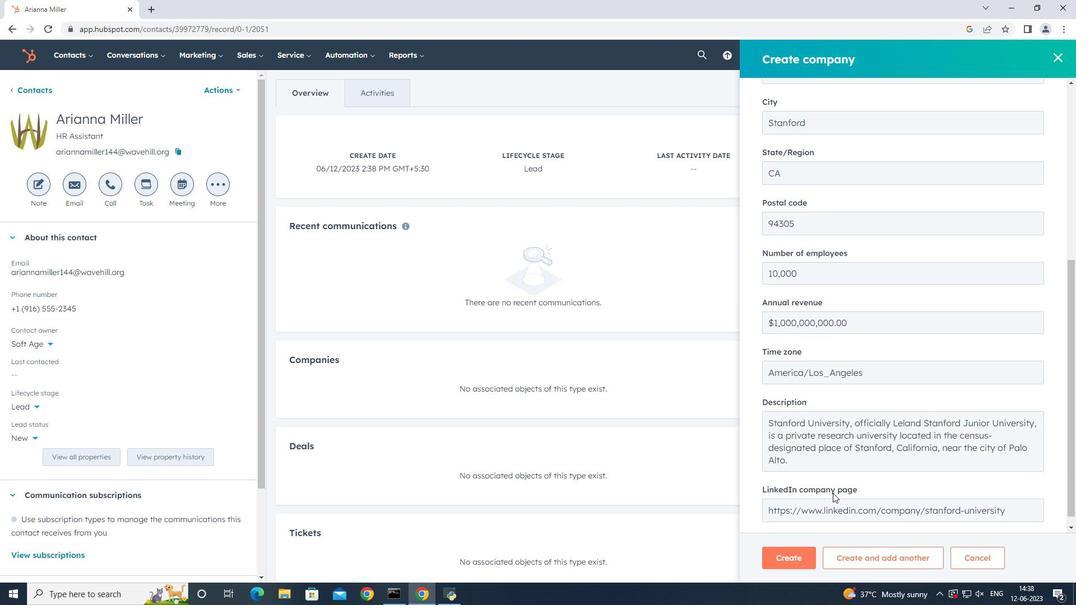 
Action: Mouse moved to (794, 560)
Screenshot: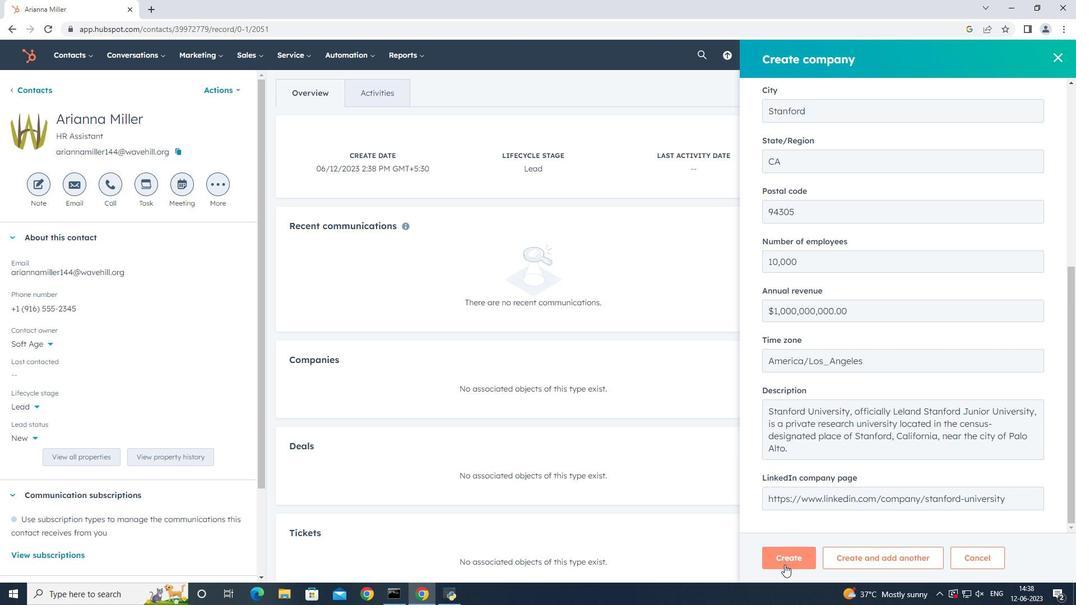 
Action: Mouse pressed left at (794, 560)
Screenshot: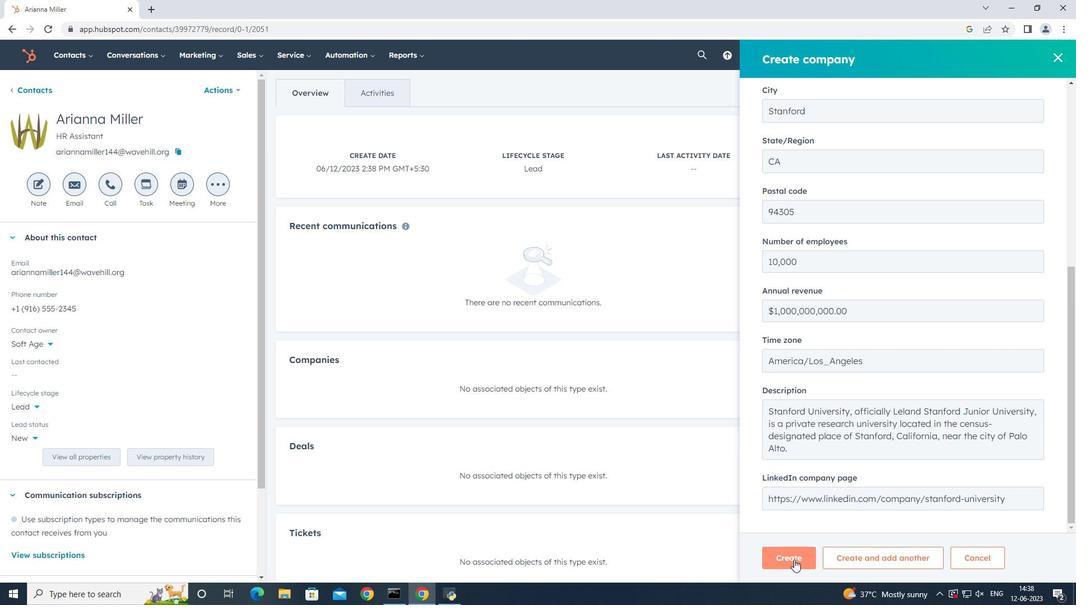 
Action: Mouse moved to (682, 391)
Screenshot: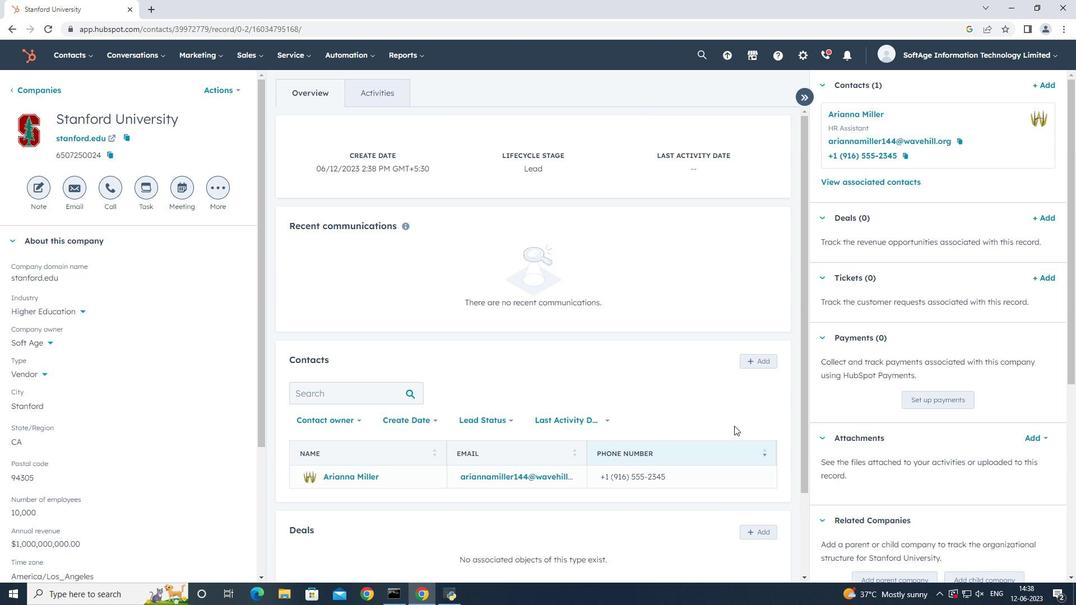 
